 Task: Add an event with the title Coffee Meeting with Influential Industry Leader, date ''2024/04/16'', time 8:50 AM to 10:50 AMand add a description: The Networking Mixer Event will kick off with a warm welcome and an introduction to the purpose and format of the event. Attendees will have the chance to mingle and engage in casual conversations, creating a relaxed and inclusive environment that encourages networking and relationship building.Select event color  Lavender . Add location for the event as: 123 Main Street, Anytown, USA, logged in from the account softage.3@softage.netand send the event invitation to softage.2@softage.net and softage.4@softage.net. Set a reminder for the event Daily
Action: Mouse moved to (49, 85)
Screenshot: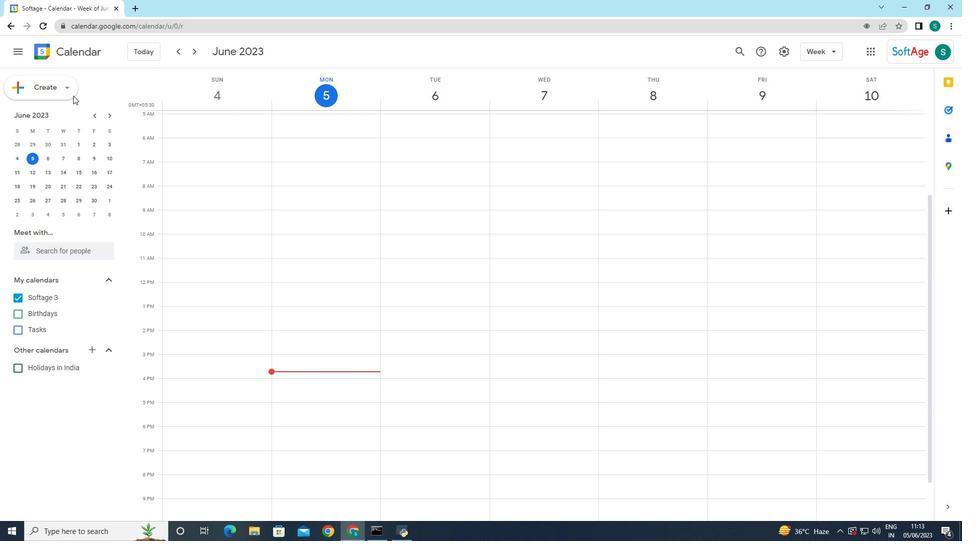 
Action: Mouse pressed left at (49, 85)
Screenshot: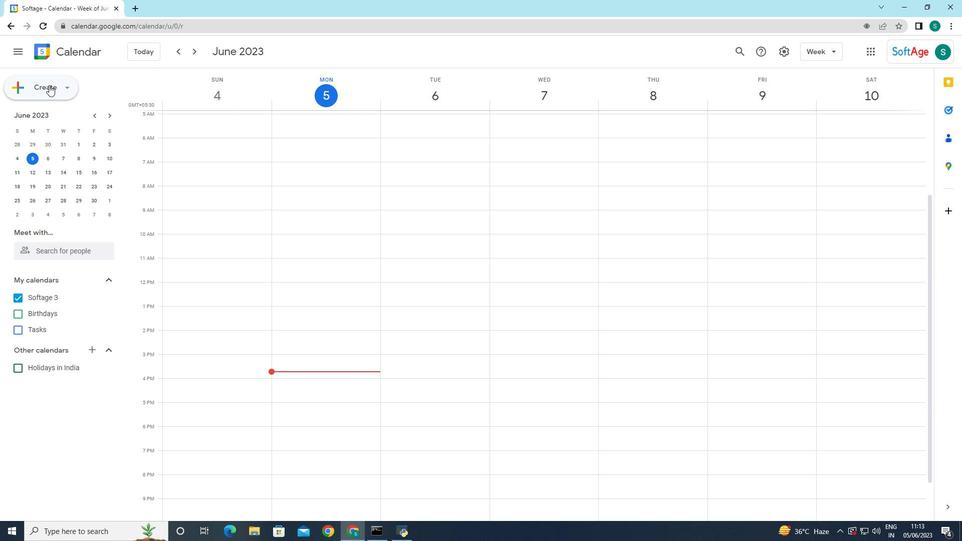 
Action: Mouse moved to (57, 117)
Screenshot: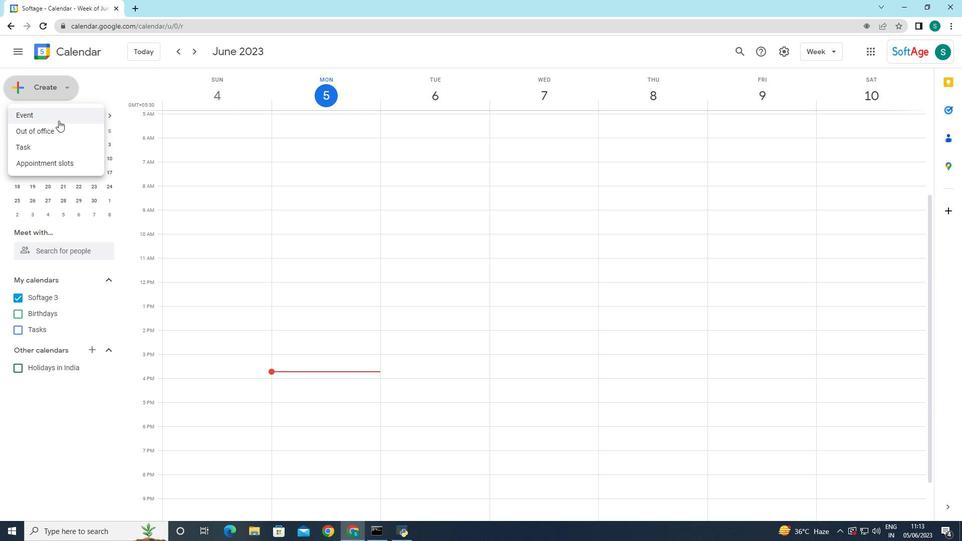 
Action: Mouse pressed left at (57, 117)
Screenshot: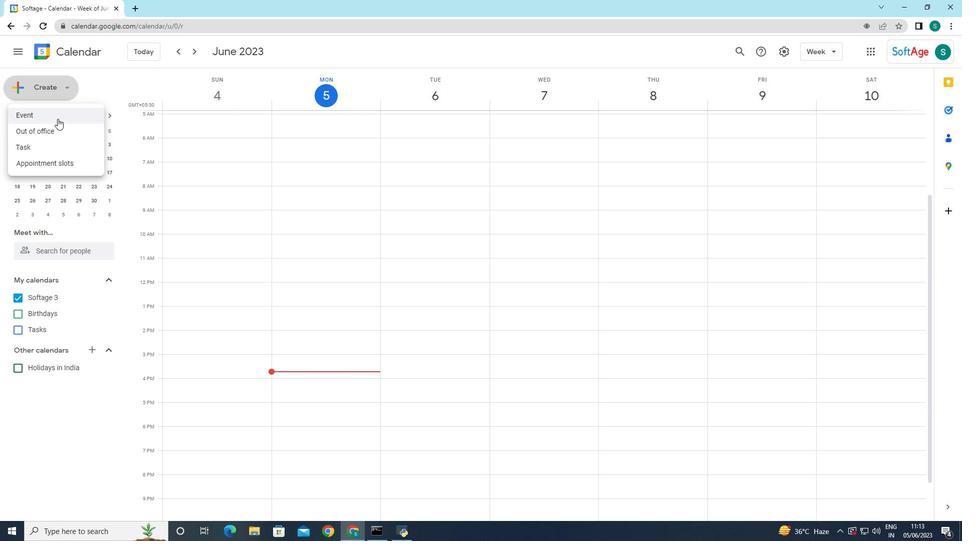 
Action: Mouse moved to (197, 389)
Screenshot: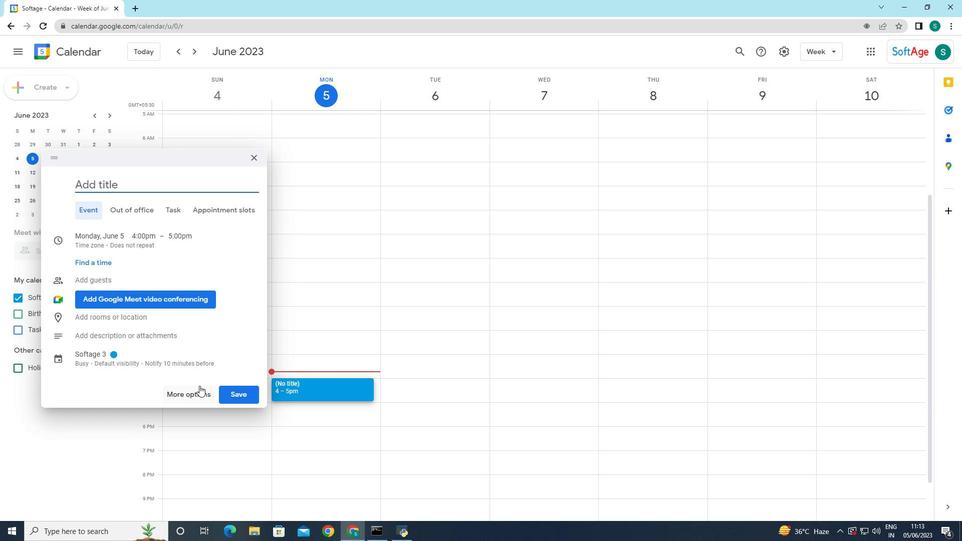
Action: Mouse pressed left at (197, 389)
Screenshot: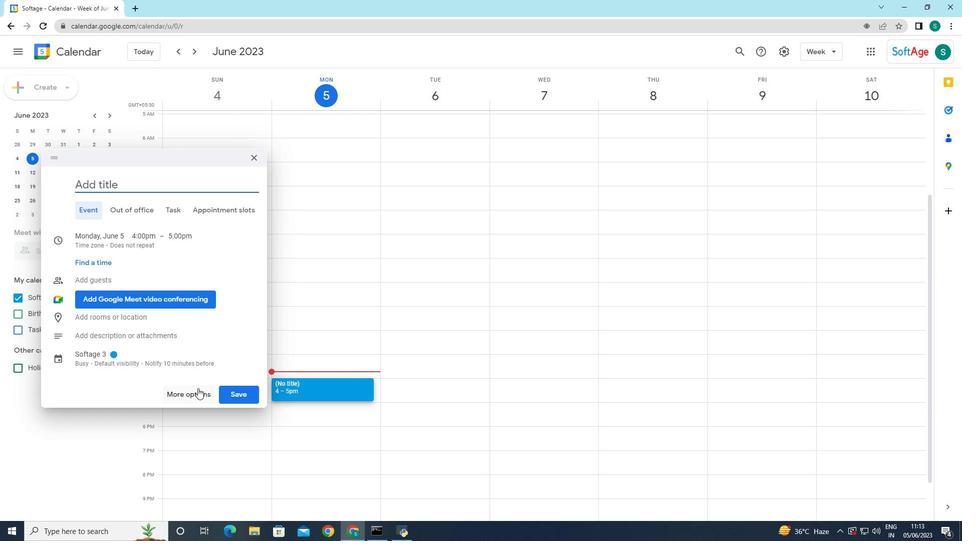 
Action: Mouse moved to (54, 56)
Screenshot: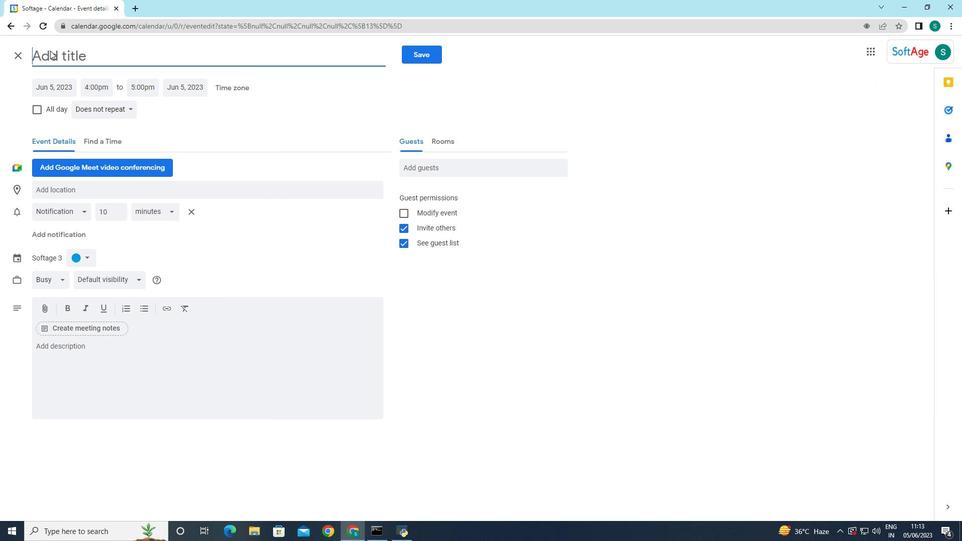 
Action: Mouse pressed left at (54, 56)
Screenshot: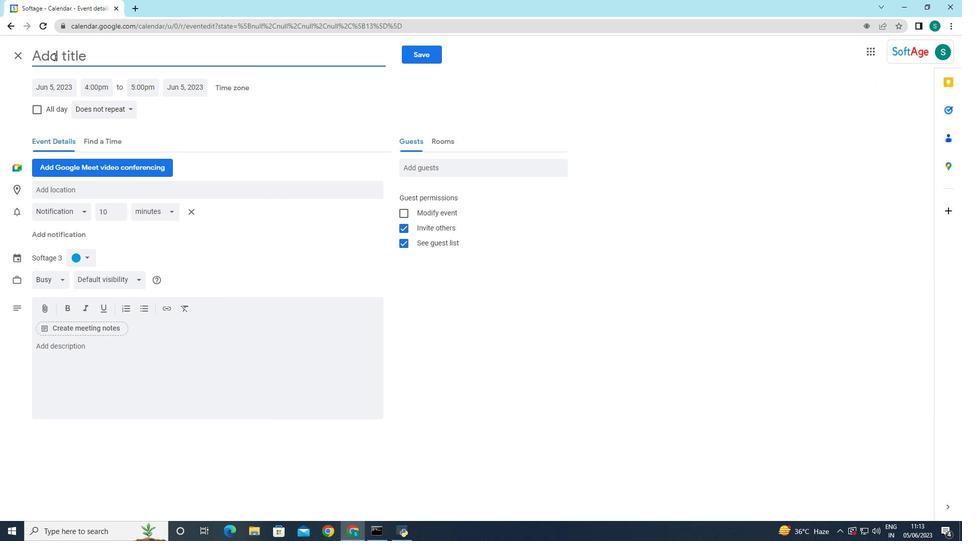 
Action: Key pressed <Key.caps_lock>C<Key.caps_lock>offee<Key.space><Key.caps_lock>ME<Key.backspace><Key.caps_lock>eeting<Key.space>with<Key.space><Key.caps_lock>I<Key.caps_lock>nfluential<Key.space><Key.caps_lock>IN<Key.backspace><Key.caps_lock>ndustry<Key.space><Key.caps_lock>L<Key.caps_lock>eader
Screenshot: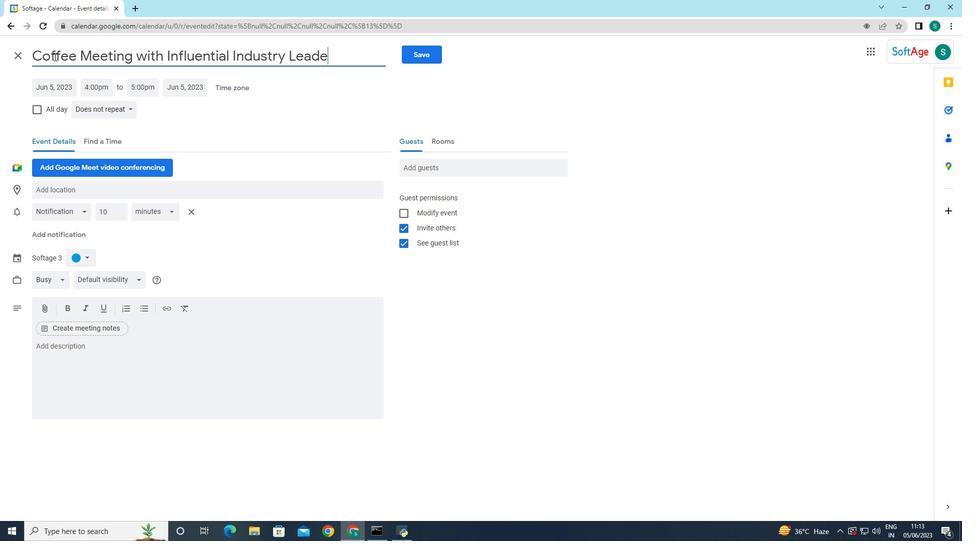 
Action: Mouse moved to (245, 136)
Screenshot: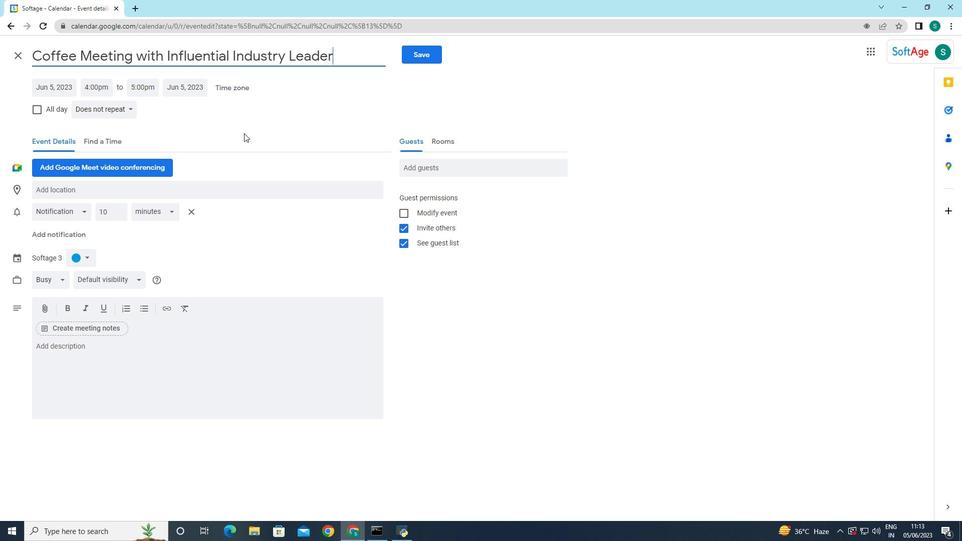 
Action: Mouse pressed left at (245, 136)
Screenshot: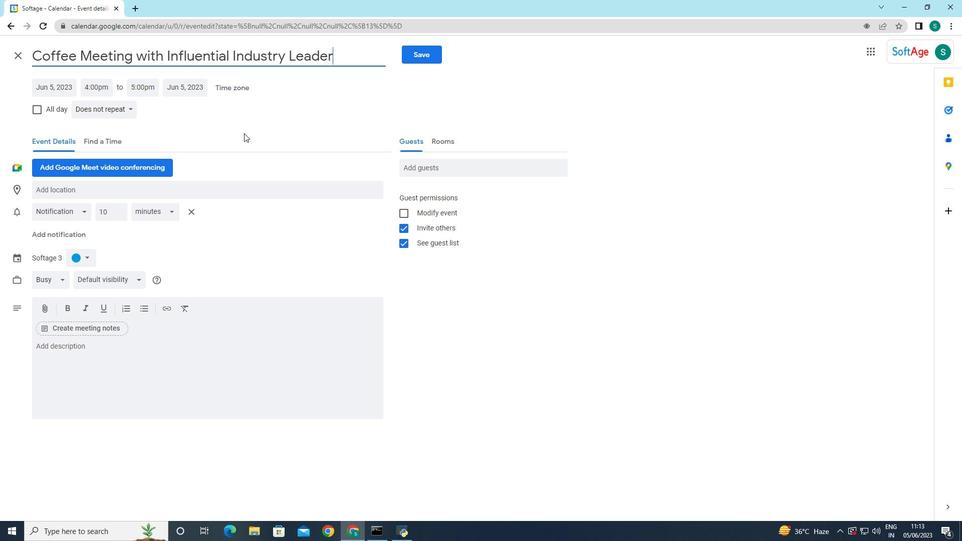 
Action: Mouse moved to (59, 77)
Screenshot: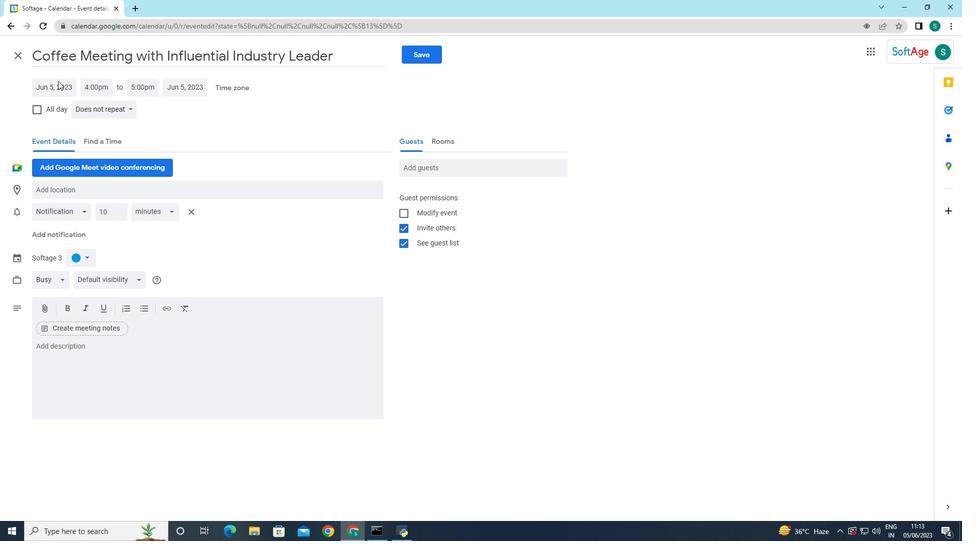 
Action: Mouse pressed left at (59, 77)
Screenshot: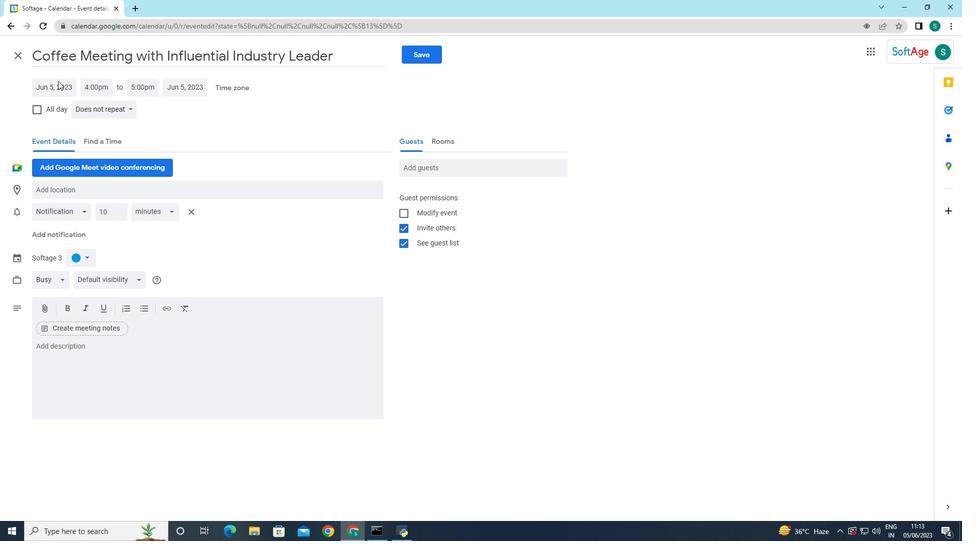 
Action: Mouse moved to (58, 86)
Screenshot: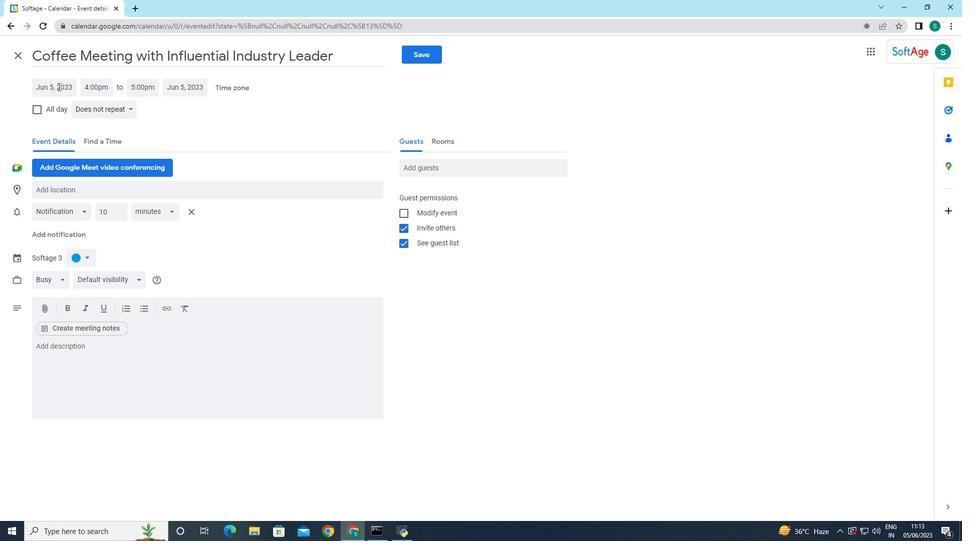 
Action: Mouse pressed left at (58, 86)
Screenshot: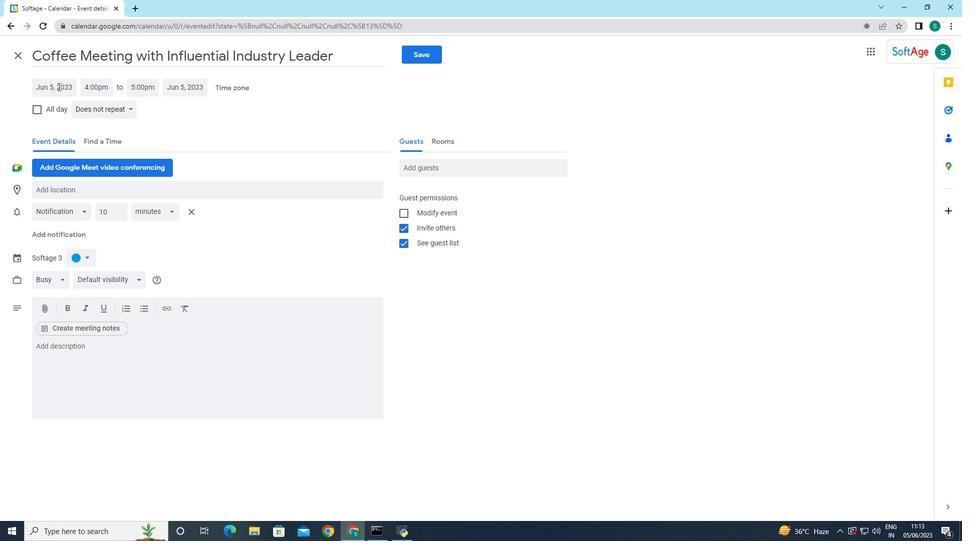 
Action: Mouse moved to (158, 109)
Screenshot: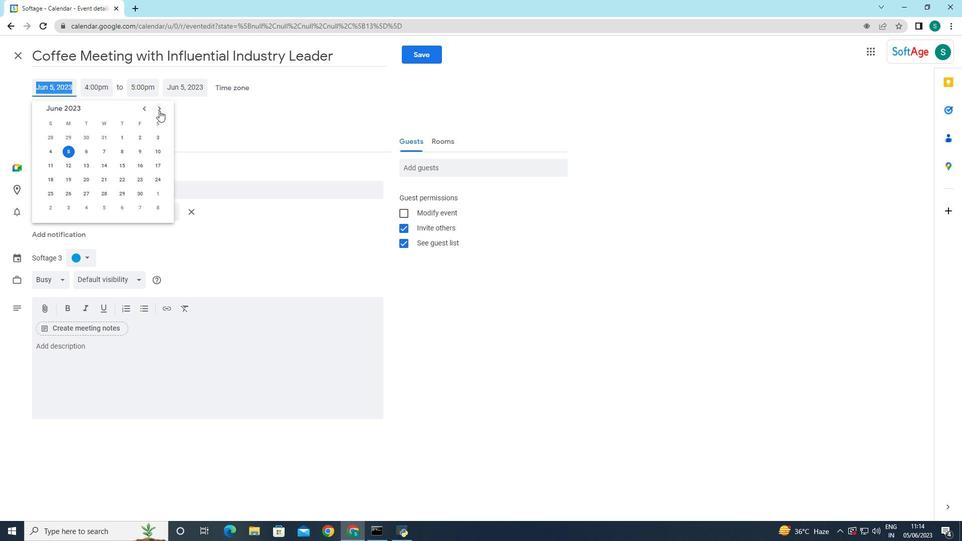 
Action: Mouse pressed left at (158, 109)
Screenshot: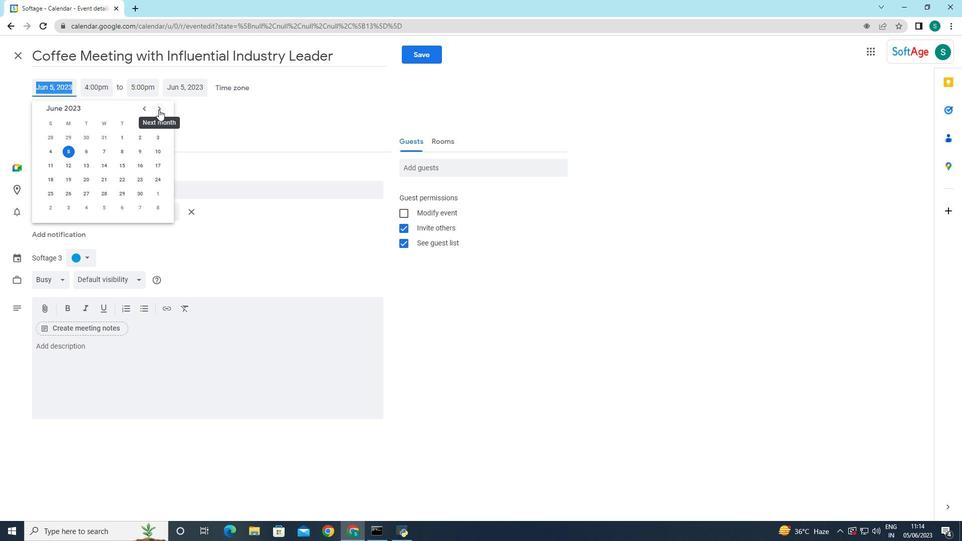 
Action: Mouse pressed left at (158, 109)
Screenshot: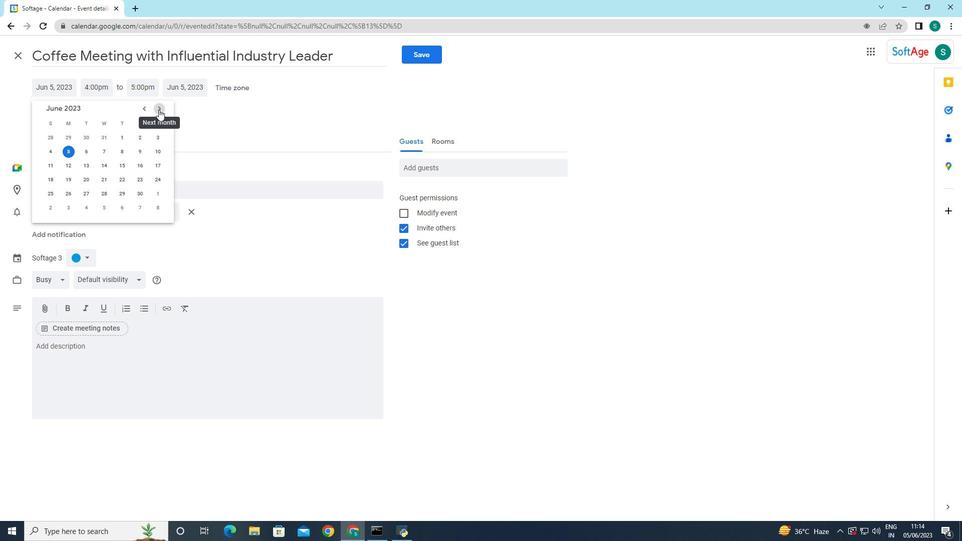 
Action: Mouse pressed left at (158, 109)
Screenshot: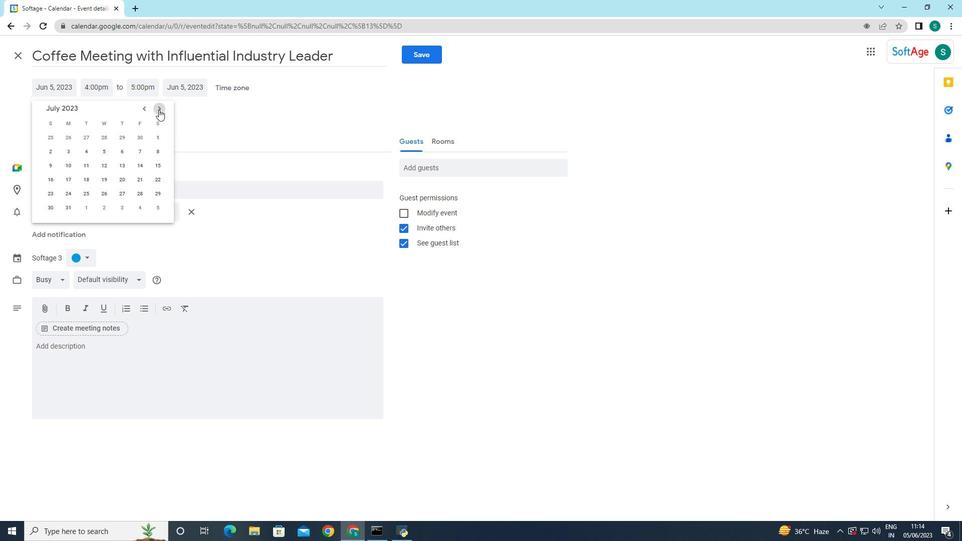 
Action: Mouse pressed left at (158, 109)
Screenshot: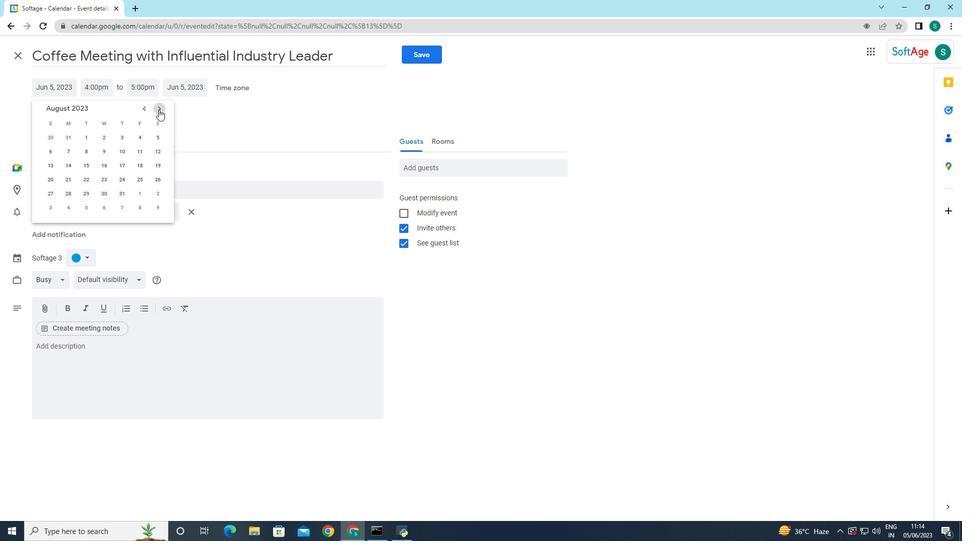 
Action: Mouse pressed left at (158, 109)
Screenshot: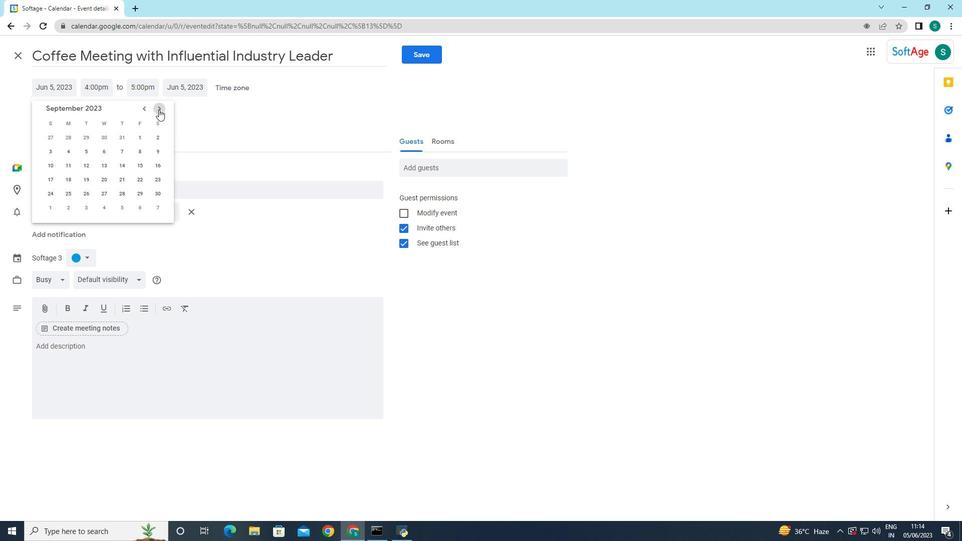 
Action: Mouse pressed left at (158, 109)
Screenshot: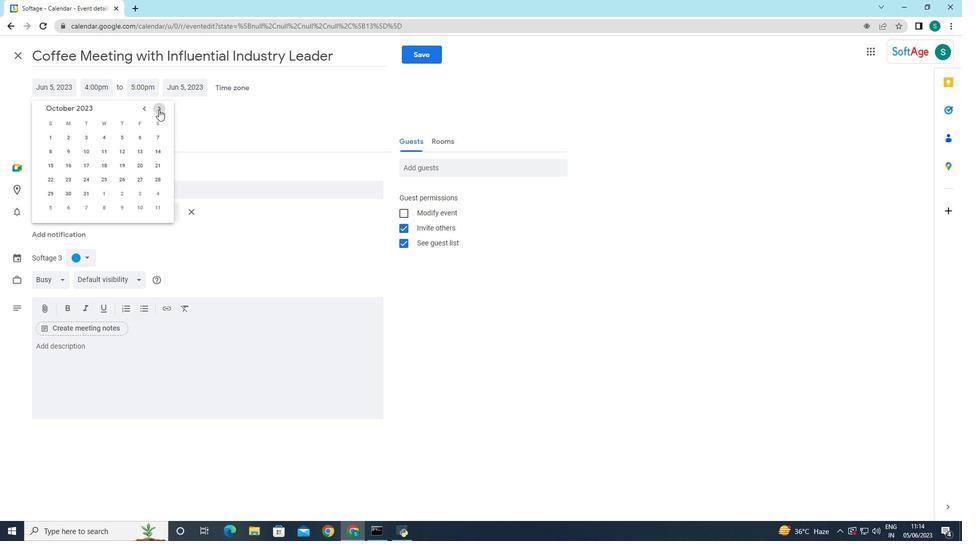 
Action: Mouse pressed left at (158, 109)
Screenshot: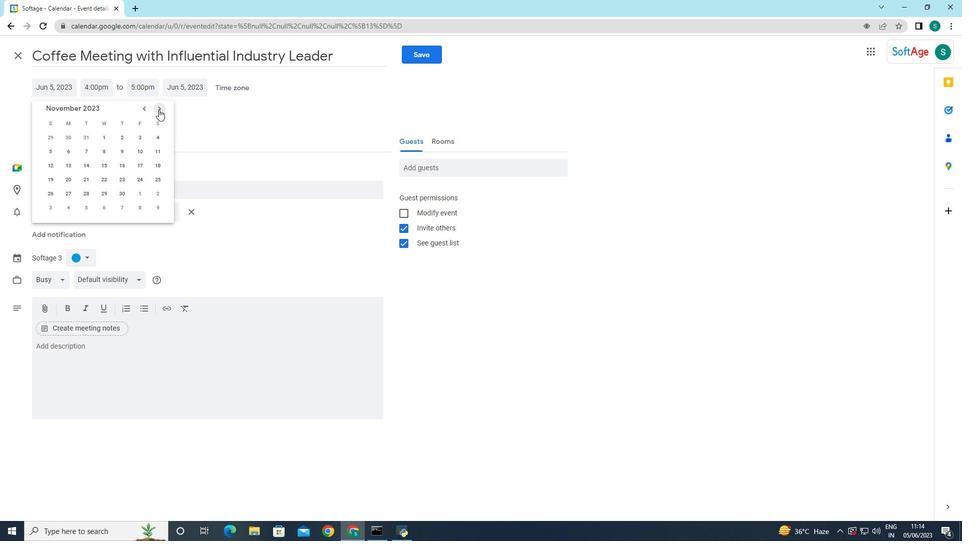 
Action: Mouse pressed left at (158, 109)
Screenshot: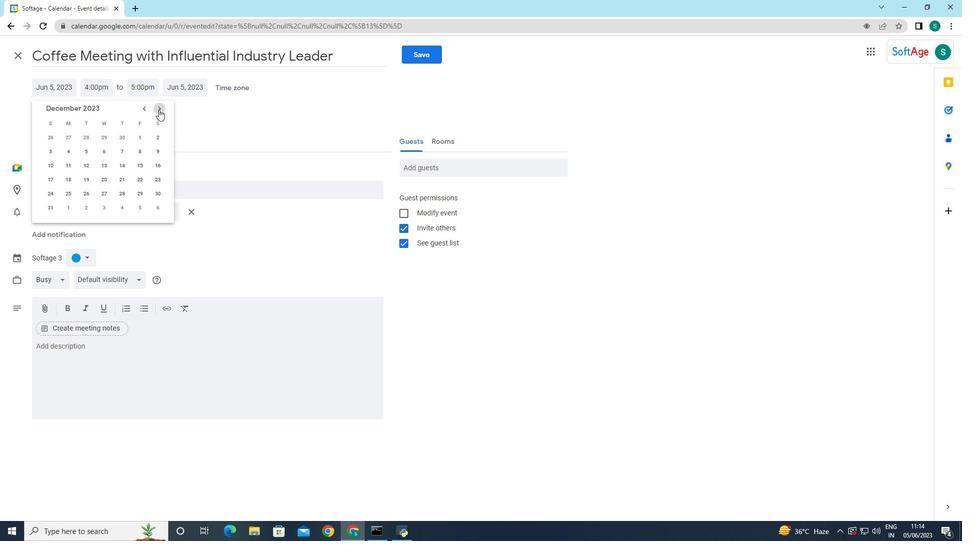 
Action: Mouse pressed left at (158, 109)
Screenshot: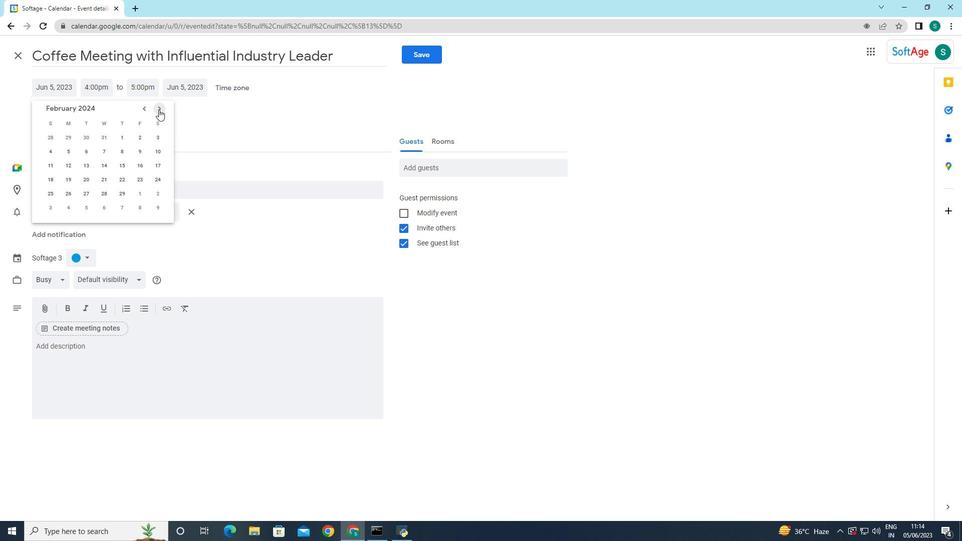 
Action: Mouse pressed left at (158, 109)
Screenshot: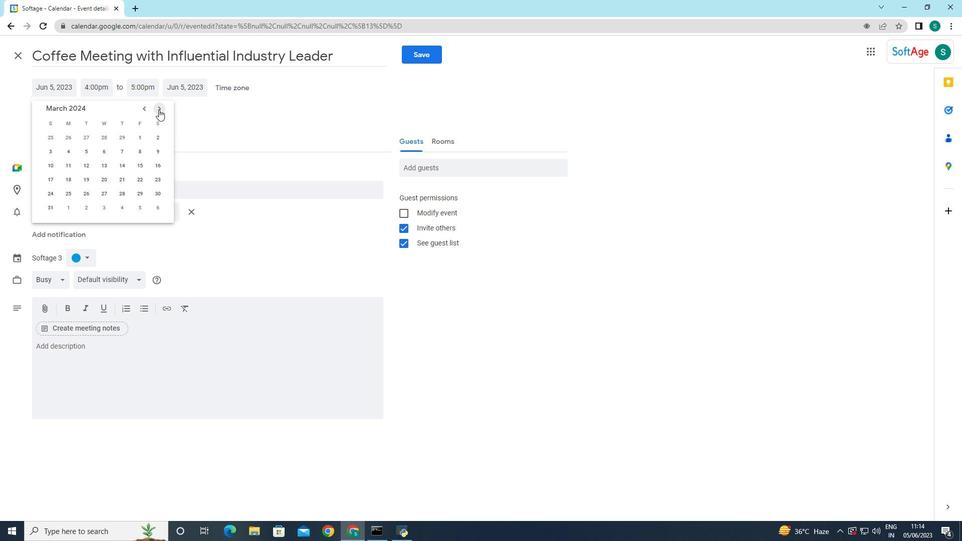 
Action: Mouse moved to (85, 166)
Screenshot: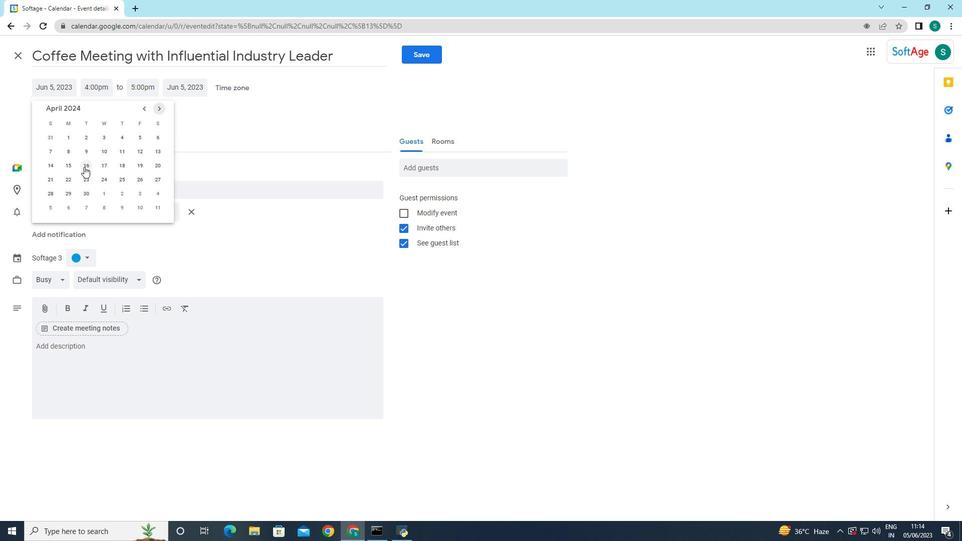 
Action: Mouse pressed left at (85, 166)
Screenshot: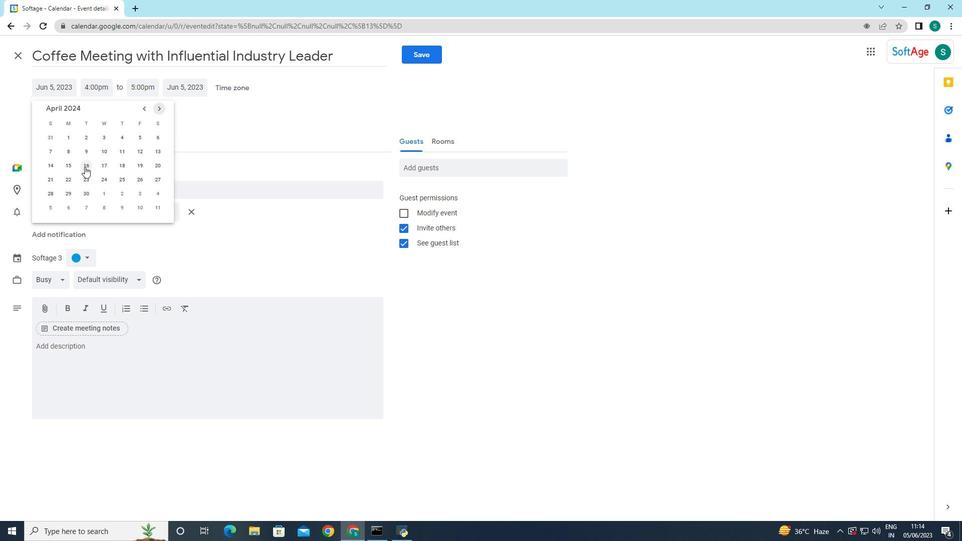 
Action: Mouse moved to (169, 130)
Screenshot: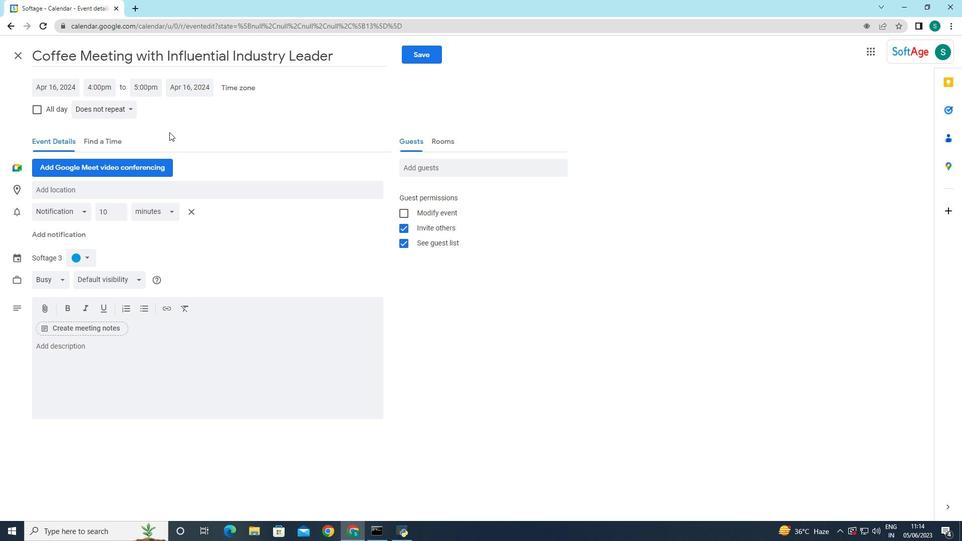
Action: Mouse pressed left at (169, 130)
Screenshot: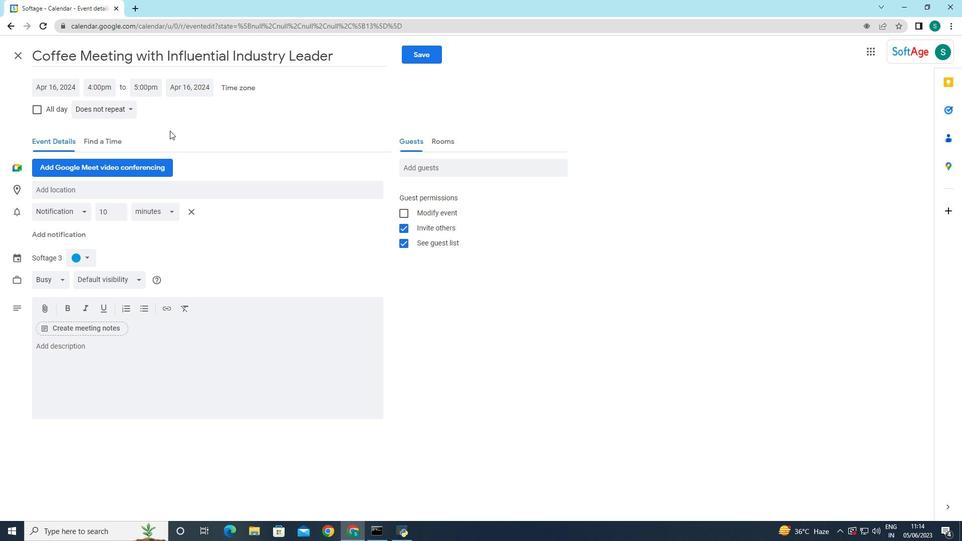 
Action: Mouse moved to (80, 358)
Screenshot: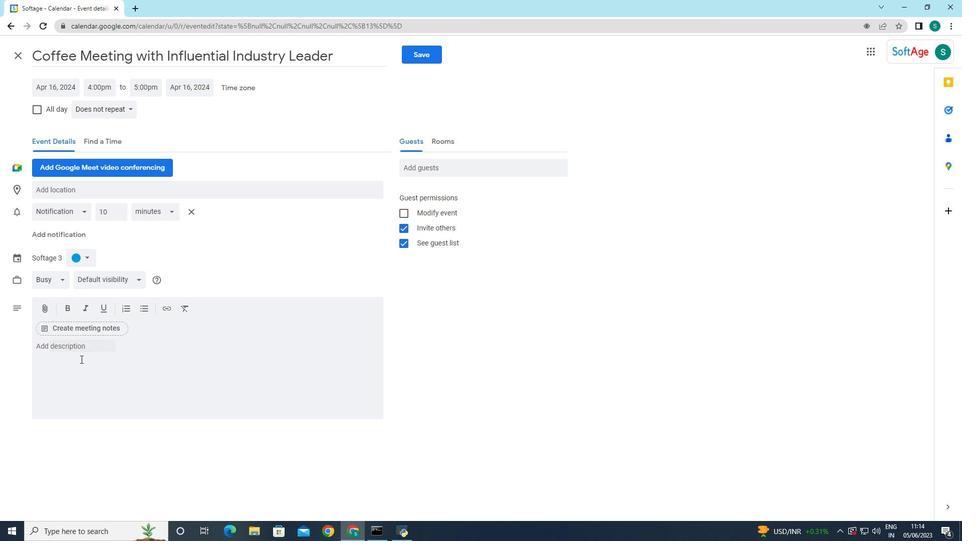 
Action: Mouse pressed left at (80, 358)
Screenshot: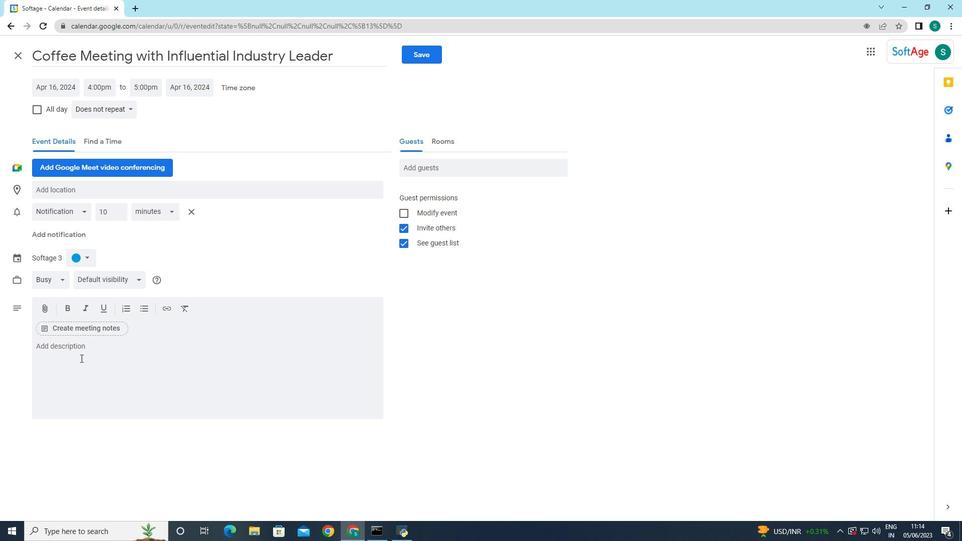 
Action: Key pressed <Key.caps_lock>TH<Key.backspace><Key.caps_lock>t<Key.backspace>he<Key.space><Key.caps_lock>N<Key.caps_lock>etworking<Key.space><Key.caps_lock>M<Key.caps_lock>ixer<Key.space><Key.caps_lock>V<Key.backspace><Key.caps_lock>e<Key.caps_lock><Key.backspace><Key.caps_lock>e<Key.backspace><Key.caps_lock>E<Key.caps_lock>c<Key.backspace>vent<Key.space><Key.caps_lock><Key.caps_lock>e<Key.backspace>will<Key.space>kick<Key.space>off<Key.space>with<Key.space>a<Key.space>warm<Key.space>welcome<Key.space>and<Key.space>an<Key.space>introduv<Key.backspace>ction<Key.space>to<Key.space>the<Key.space>purposr<Key.backspace>e<Key.space>and<Key.space>format<Key.space>of<Key.space>the<Key.space>event.<Key.space><Key.caps_lock>A<Key.caps_lock>ttendees<Key.space>will<Key.space>have<Key.space>the<Key.space>chance<Key.space>to<Key.space>mingle<Key.space>and<Key.space>enge<Key.backspace>age<Key.space>in<Key.space>cad<Key.backspace>sual<Key.space>convera<Key.backspace>sations<Key.space><Key.backspace>,<Key.space>ctr<Key.backspace>r<Key.backspace><Key.backspace>reate<Key.backspace>ing<Key.space>a<Key.space>relaxed<Key.space>and<Key.space>inclusic<Key.backspace>ve<Key.space>environment<Key.space>that<Key.space>encourages<Key.space>networking<Key.space>and<Key.space>relationship<Key.space>building<Key.space><Key.backspace>.
Screenshot: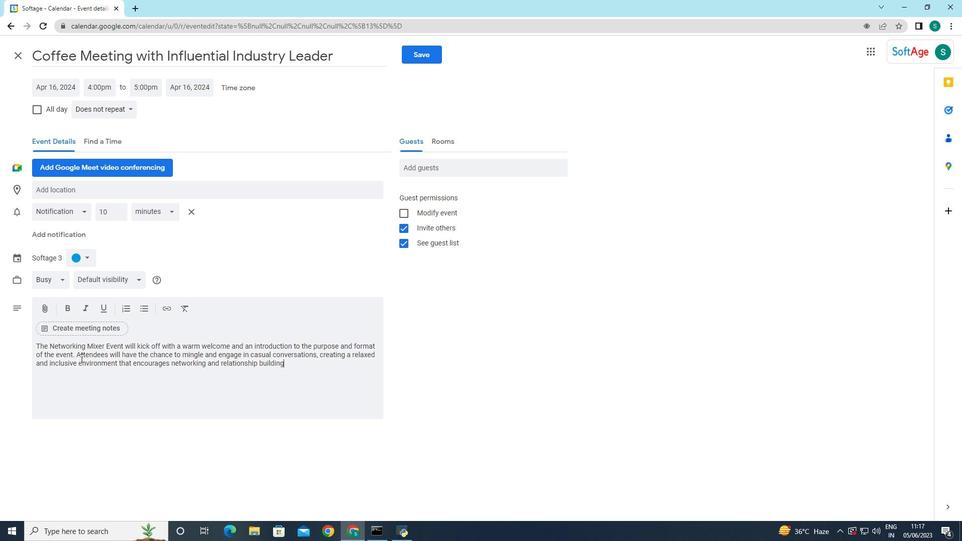 
Action: Mouse moved to (86, 257)
Screenshot: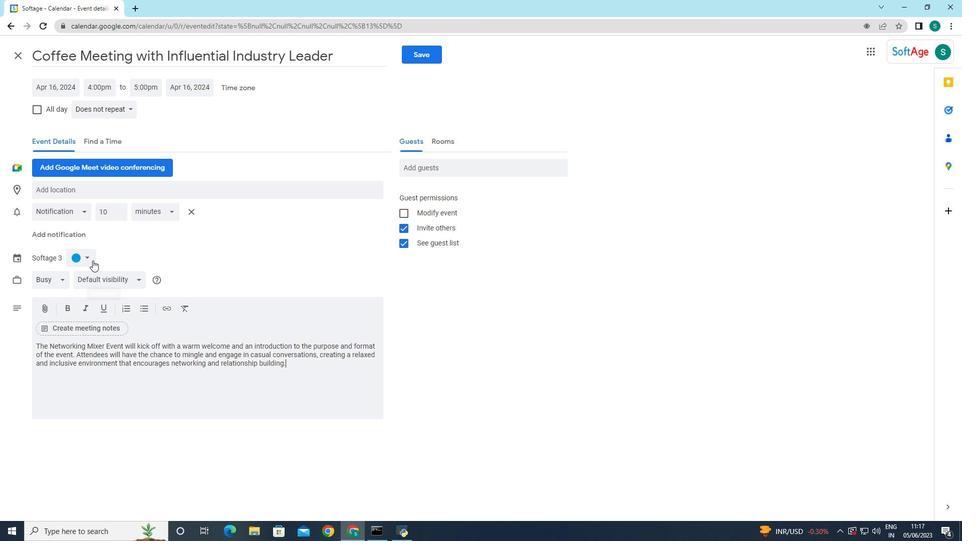 
Action: Mouse pressed left at (86, 257)
Screenshot: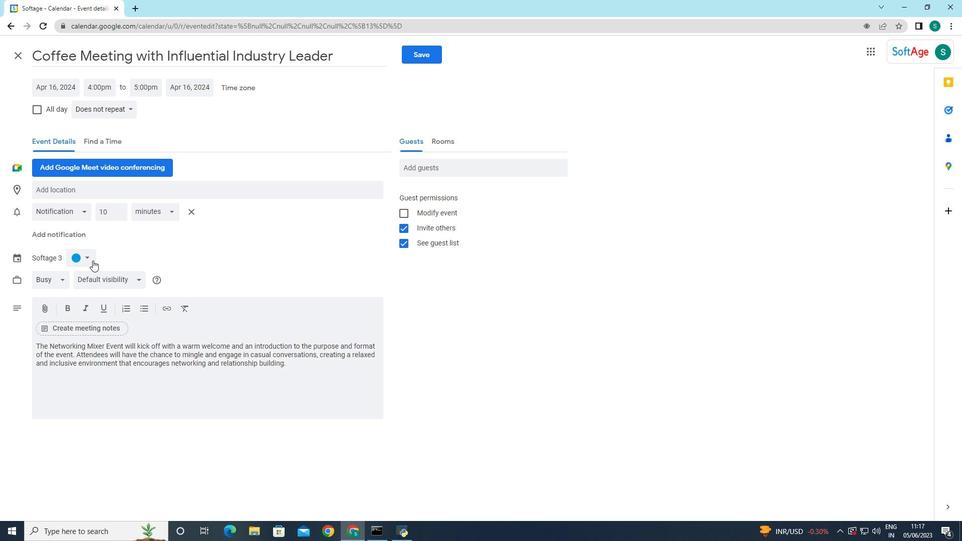 
Action: Mouse moved to (78, 305)
Screenshot: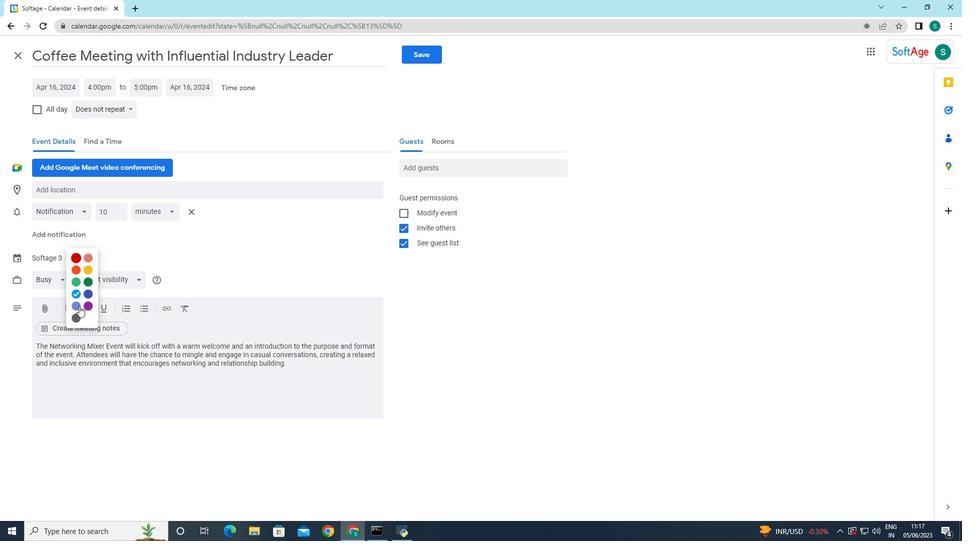 
Action: Mouse pressed left at (78, 305)
Screenshot: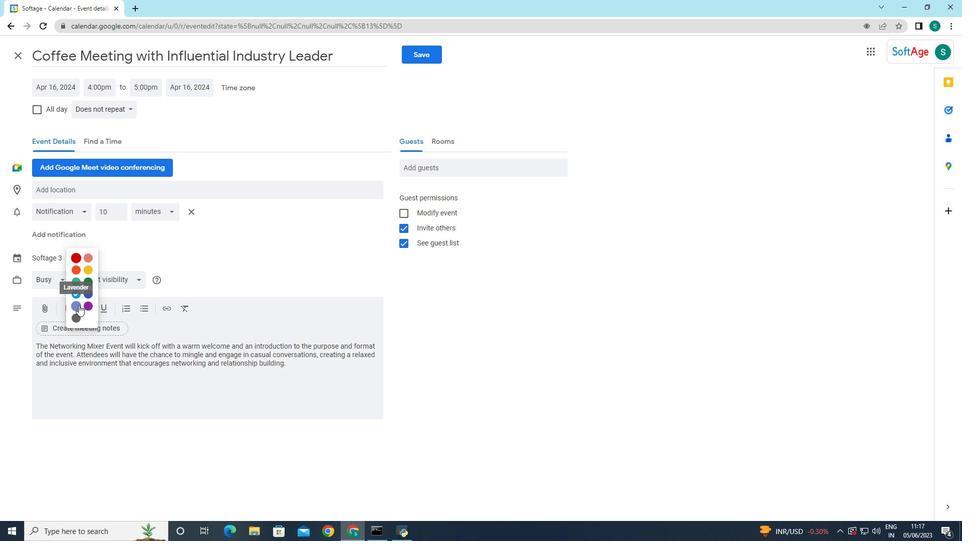 
Action: Mouse moved to (102, 191)
Screenshot: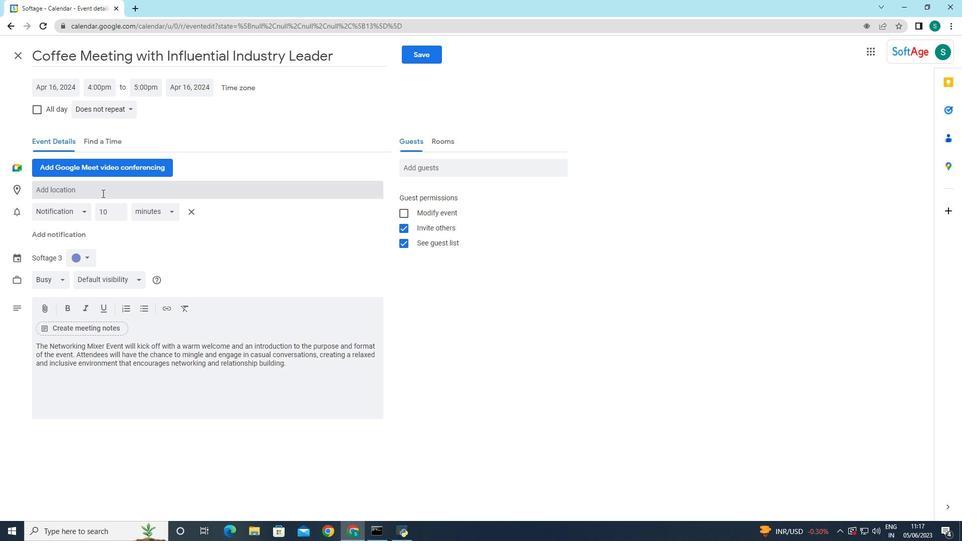 
Action: Mouse pressed left at (102, 191)
Screenshot: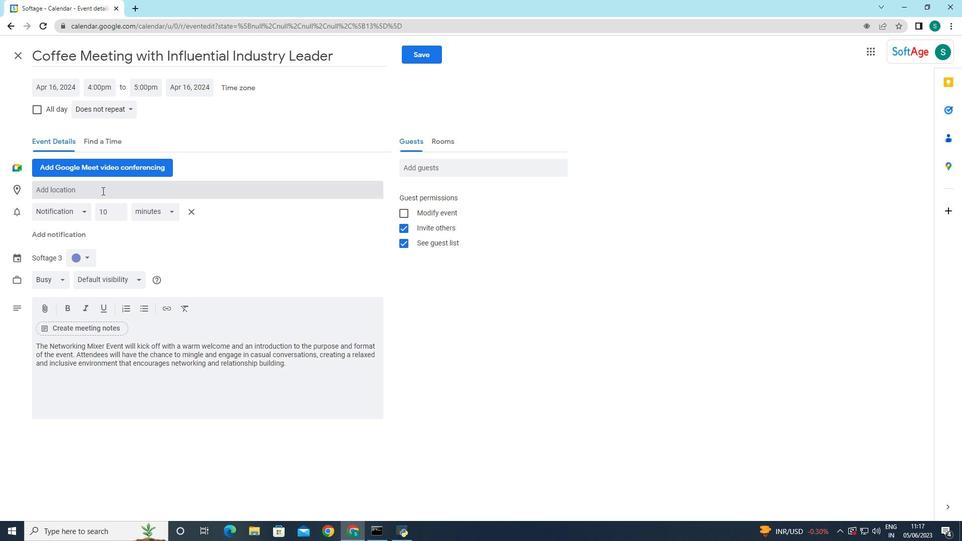 
Action: Key pressed 123
Screenshot: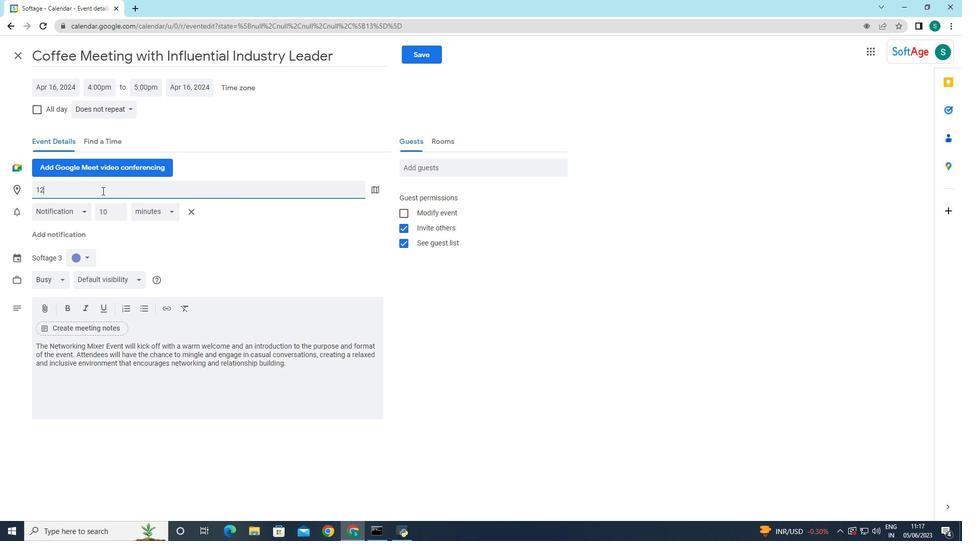 
Action: Mouse moved to (116, 185)
Screenshot: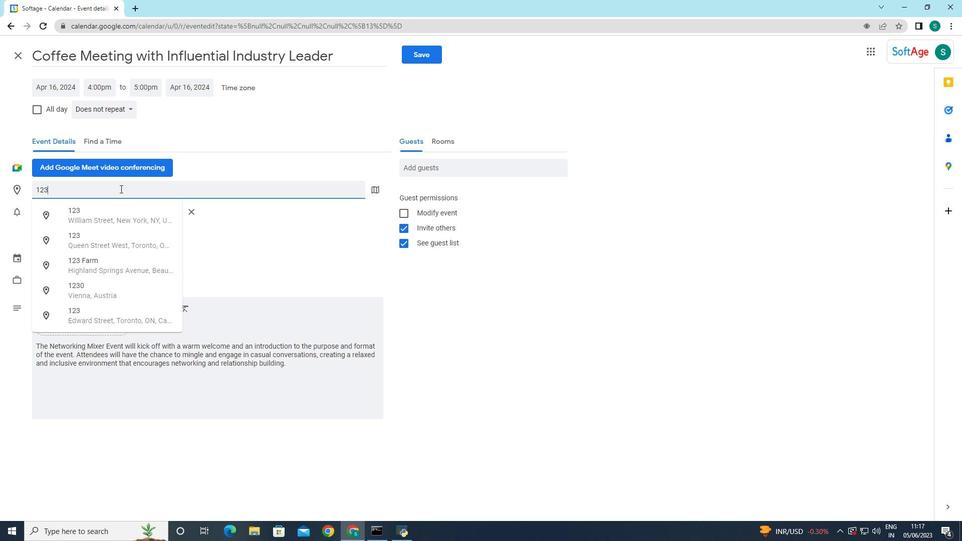 
Action: Key pressed <Key.space><Key.caps_lock>M<Key.caps_lock>ain<Key.space><Key.caps_lock>S<Key.caps_lock>treet<Key.space><Key.backspace>,<Key.space><Key.caps_lock>A<Key.caps_lock>ny<Key.space><Key.backspace>town,<Key.space><Key.caps_lock>USA
Screenshot: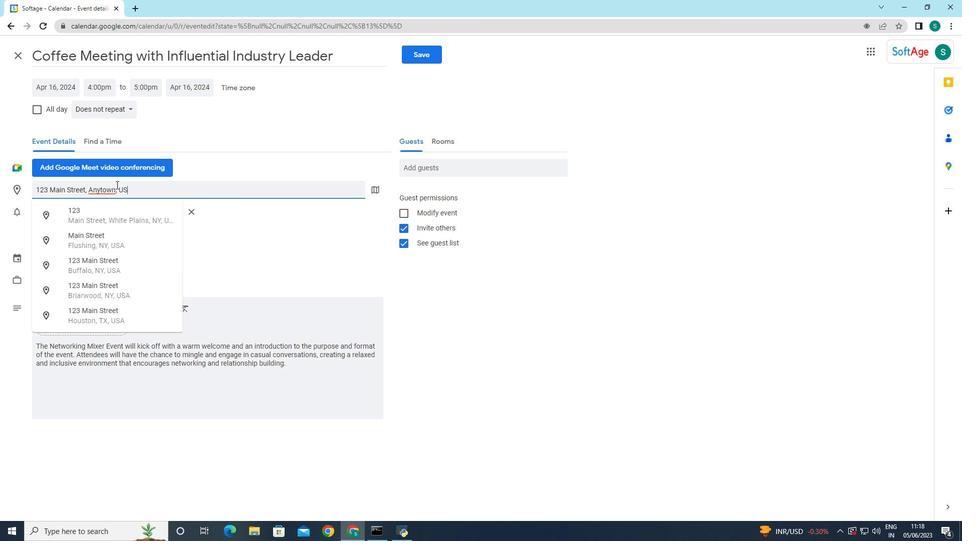 
Action: Mouse moved to (193, 186)
Screenshot: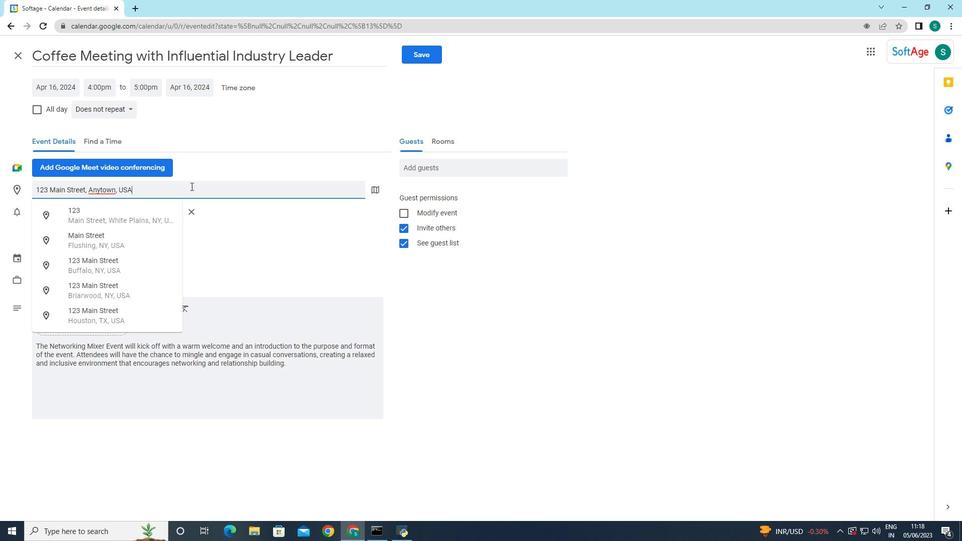 
Action: Mouse pressed left at (193, 186)
Screenshot: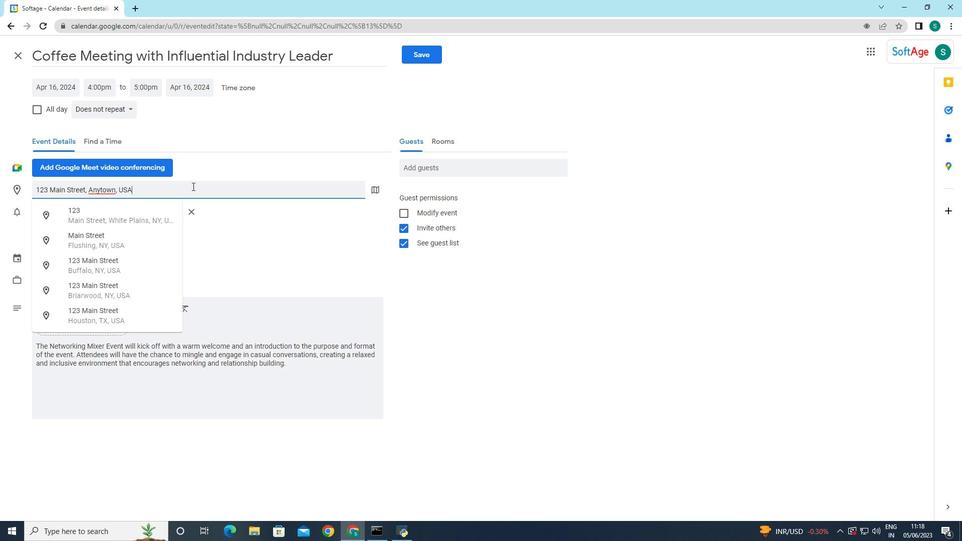 
Action: Mouse moved to (208, 184)
Screenshot: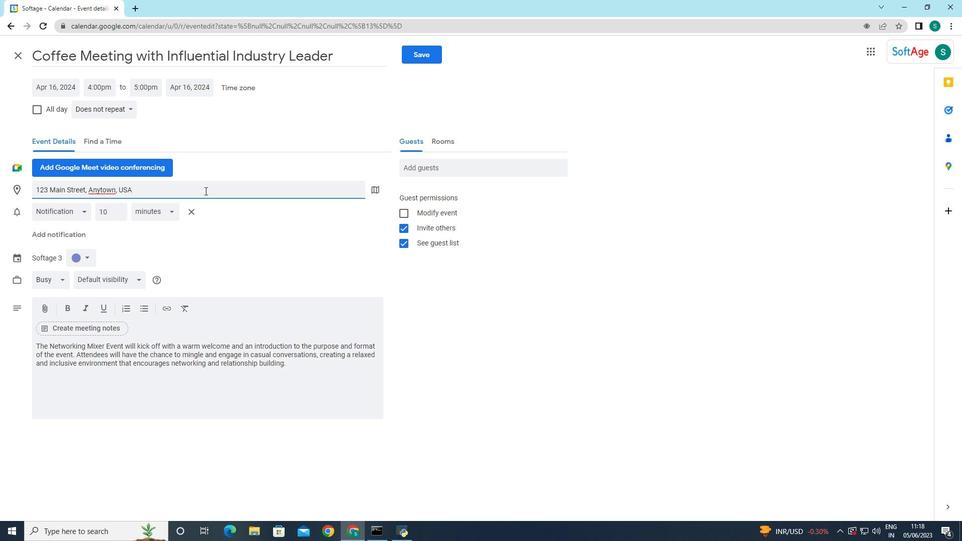 
Action: Mouse pressed left at (208, 184)
Screenshot: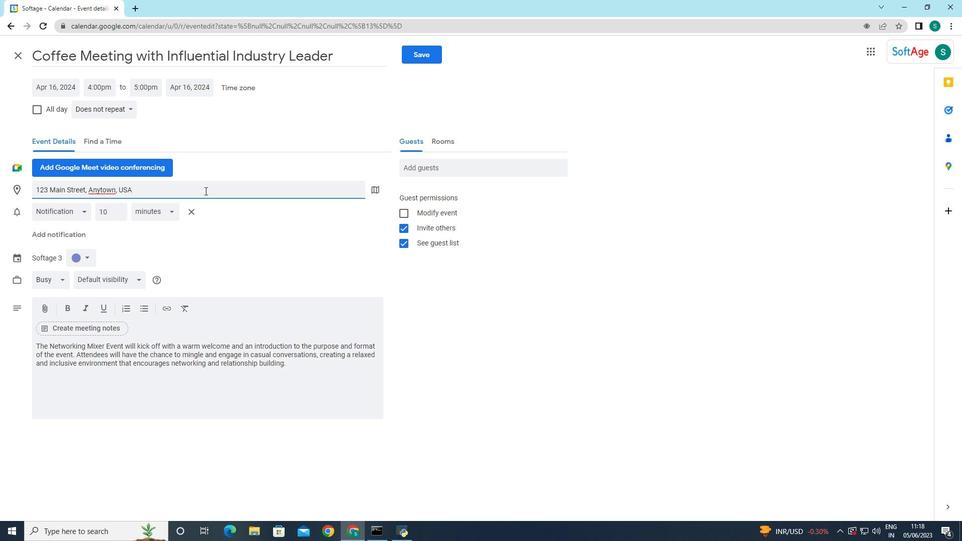 
Action: Mouse moved to (217, 397)
Screenshot: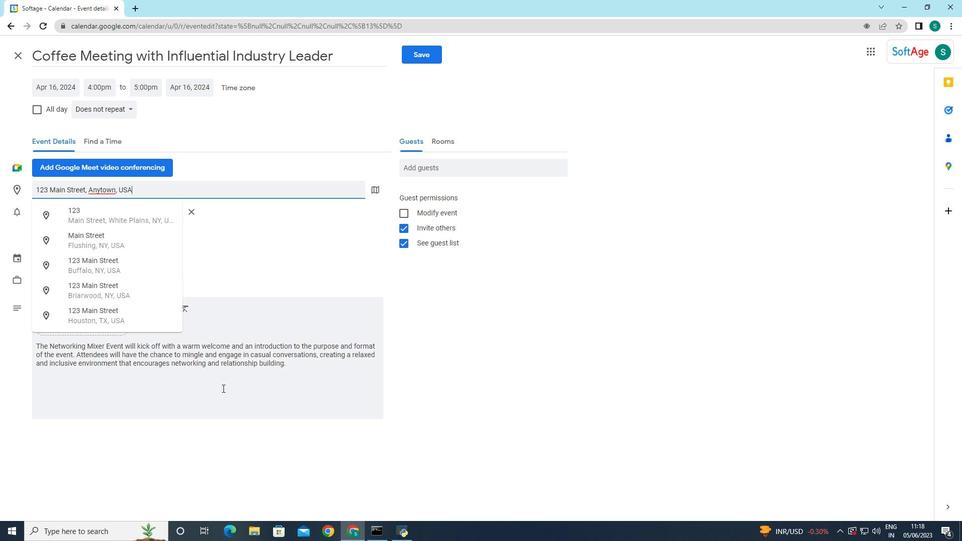 
Action: Mouse pressed left at (217, 397)
Screenshot: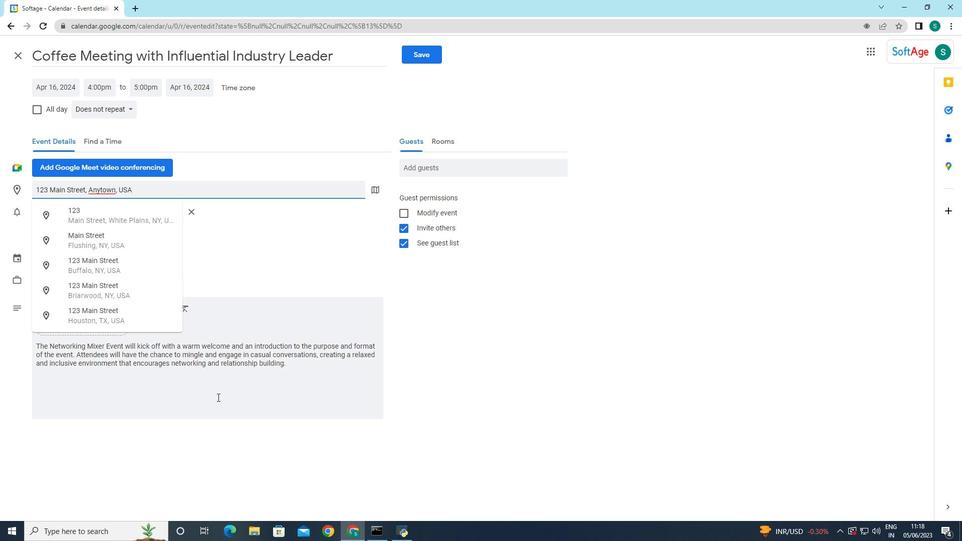 
Action: Mouse moved to (449, 166)
Screenshot: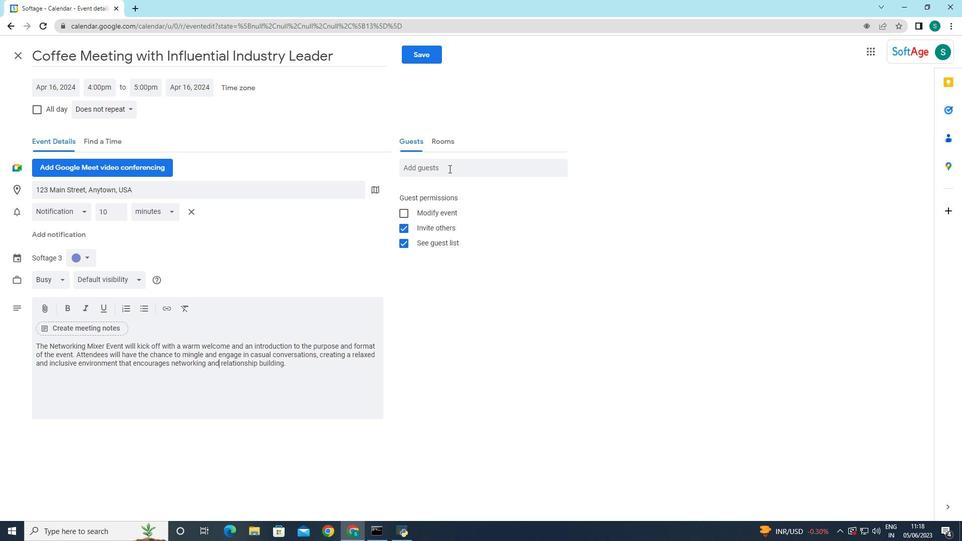 
Action: Mouse pressed left at (449, 166)
Screenshot: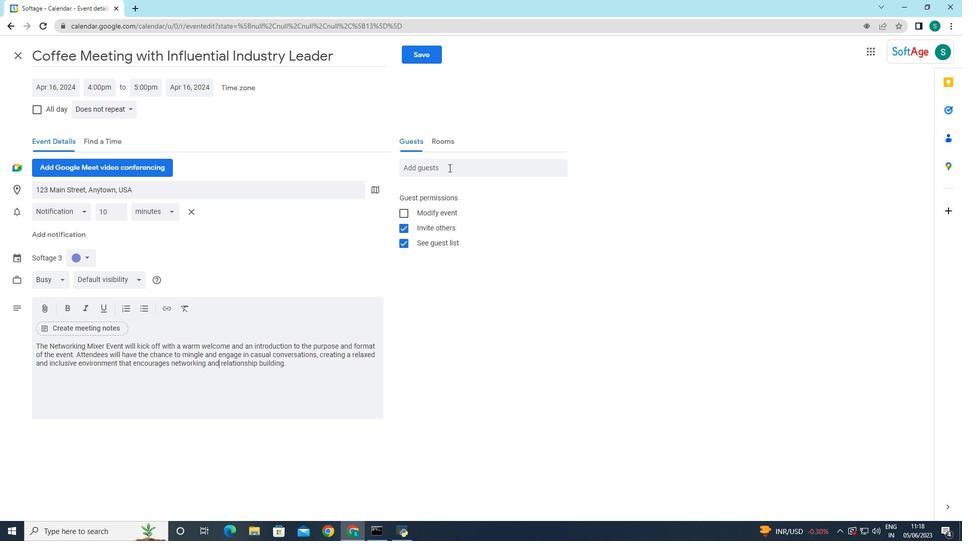 
Action: Key pressed SOFTAGE.2
Screenshot: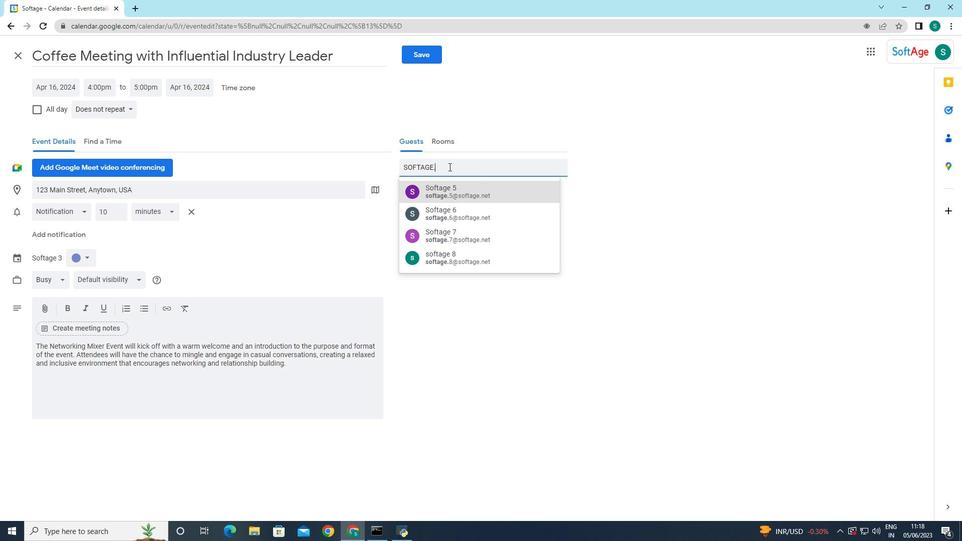 
Action: Mouse moved to (480, 197)
Screenshot: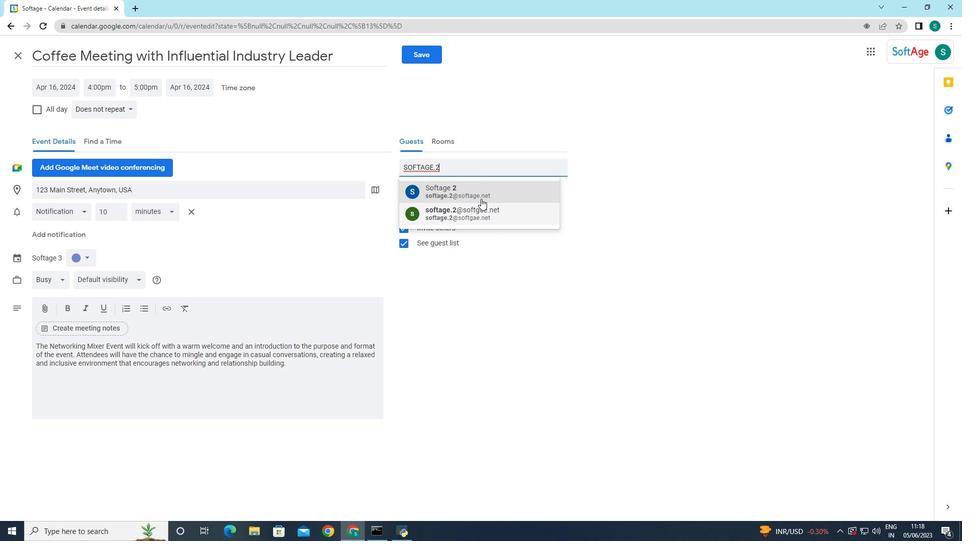 
Action: Mouse pressed left at (480, 197)
Screenshot: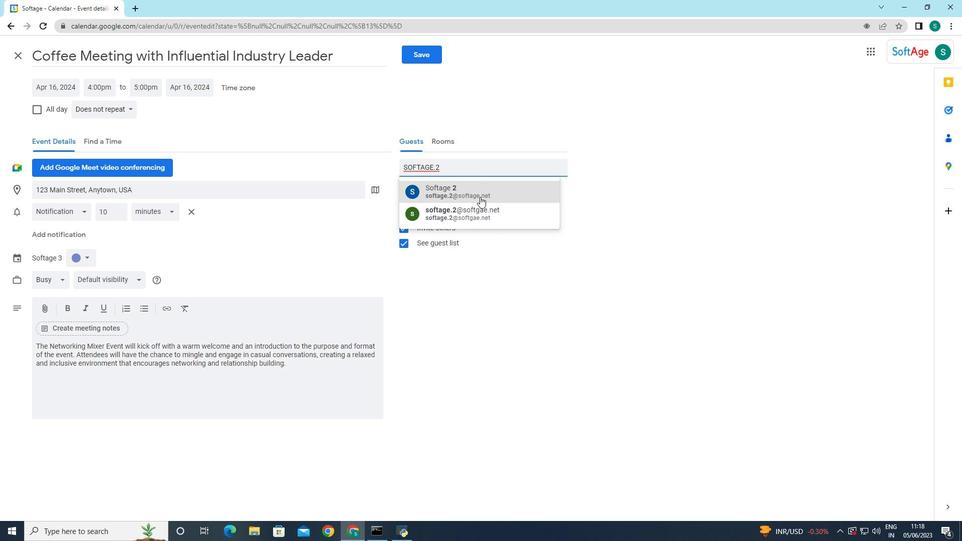 
Action: Mouse moved to (476, 167)
Screenshot: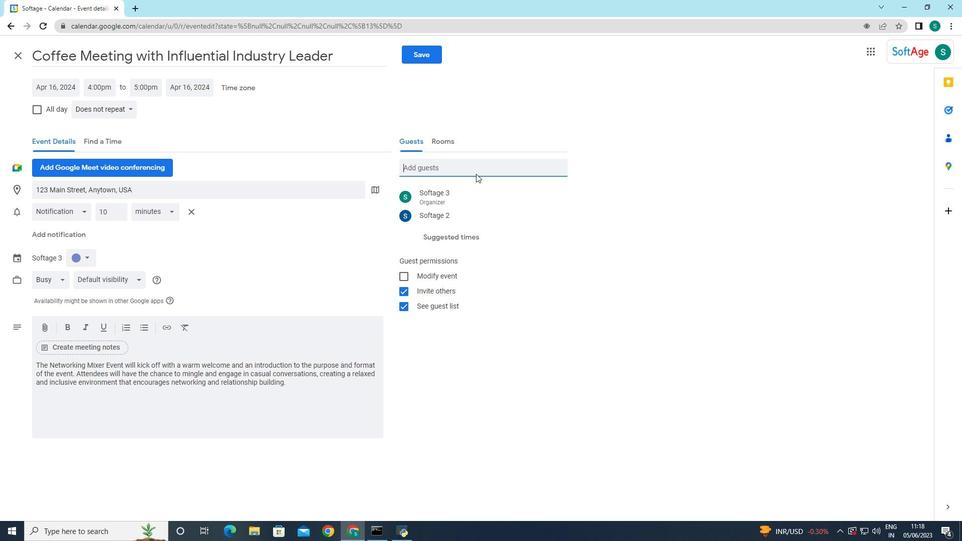 
Action: Mouse pressed left at (476, 167)
Screenshot: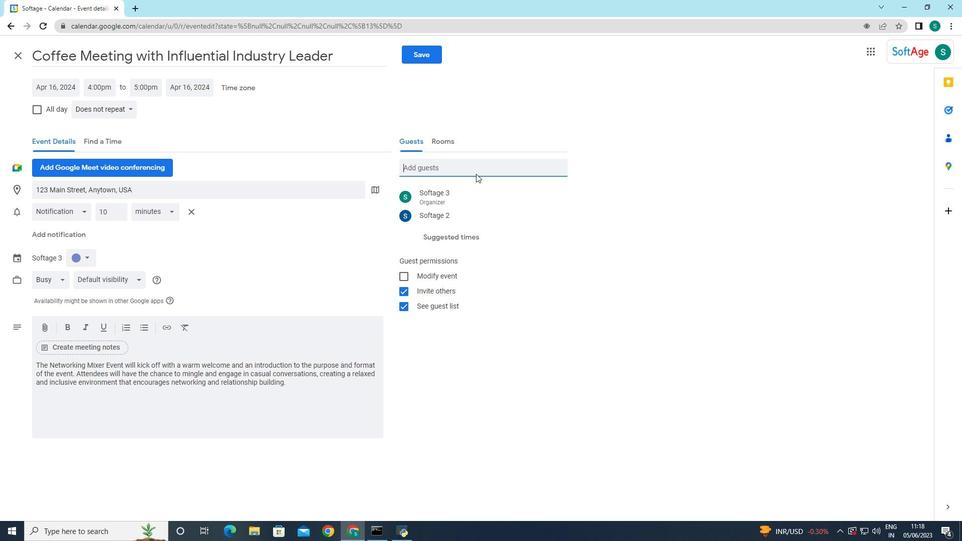 
Action: Key pressed SOFTAGE,<Key.backspace>.4
Screenshot: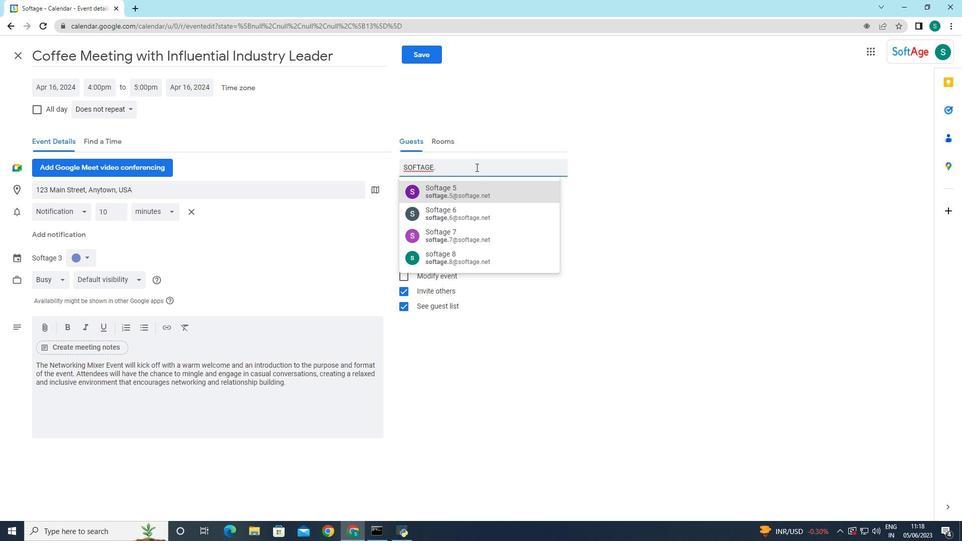 
Action: Mouse moved to (464, 197)
Screenshot: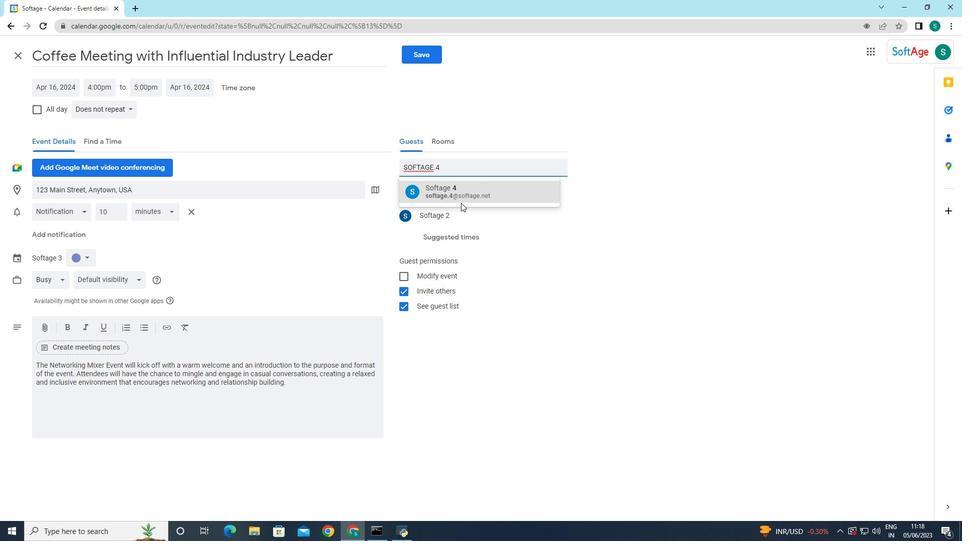 
Action: Mouse pressed left at (464, 197)
Screenshot: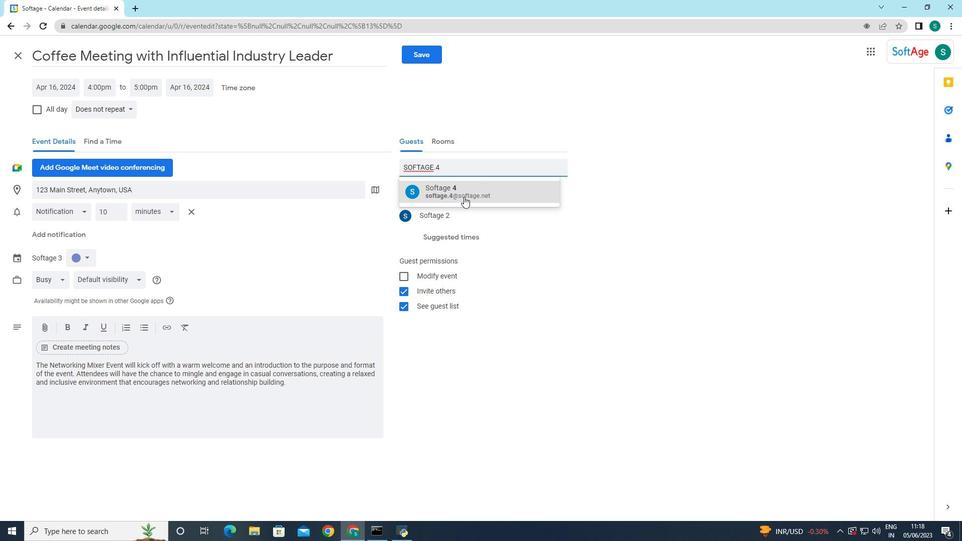 
Action: Mouse moved to (548, 353)
Screenshot: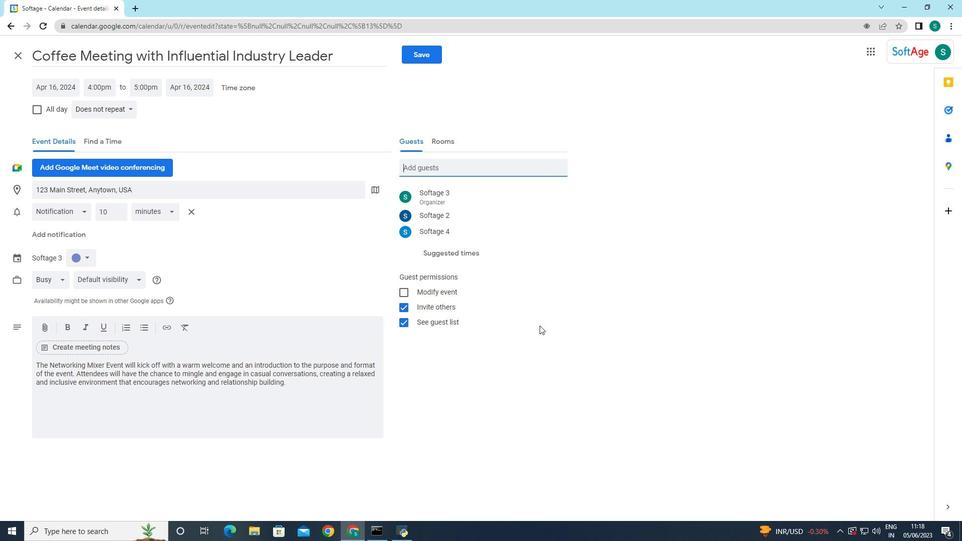 
Action: Mouse pressed left at (548, 353)
Screenshot: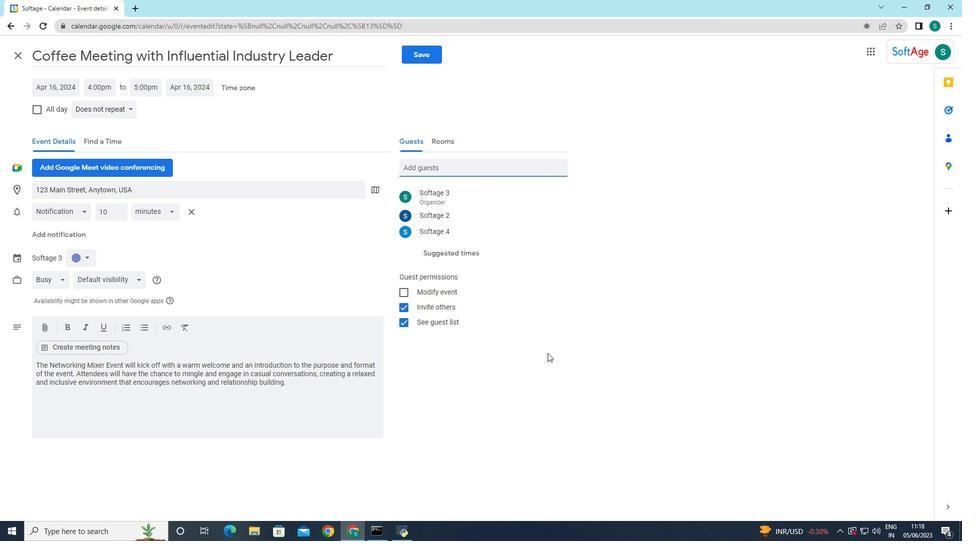 
Action: Mouse moved to (124, 108)
Screenshot: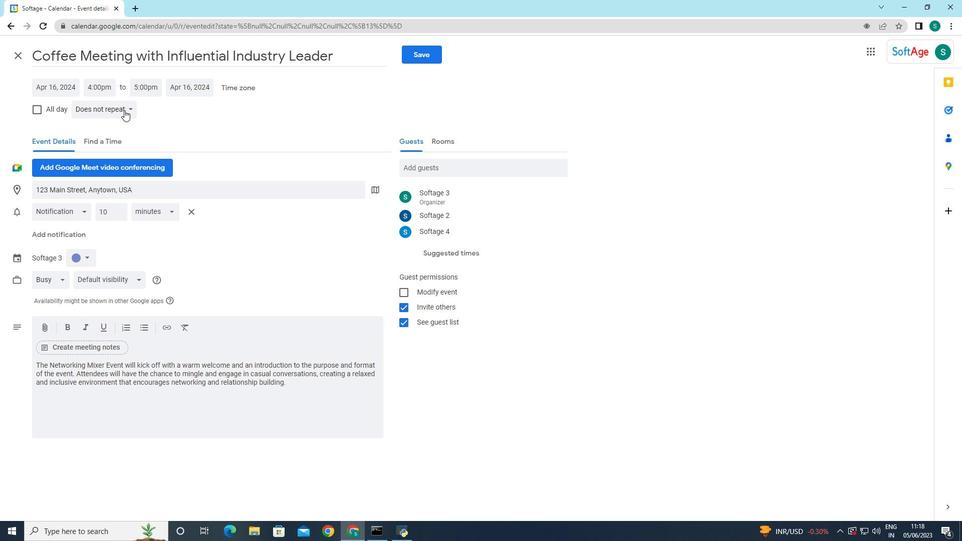 
Action: Mouse pressed left at (124, 108)
Screenshot: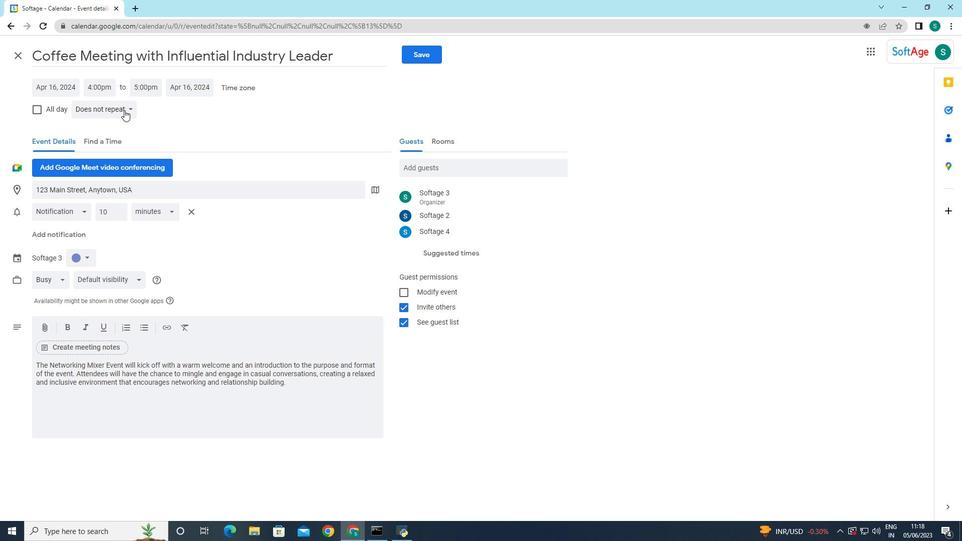 
Action: Mouse moved to (112, 129)
Screenshot: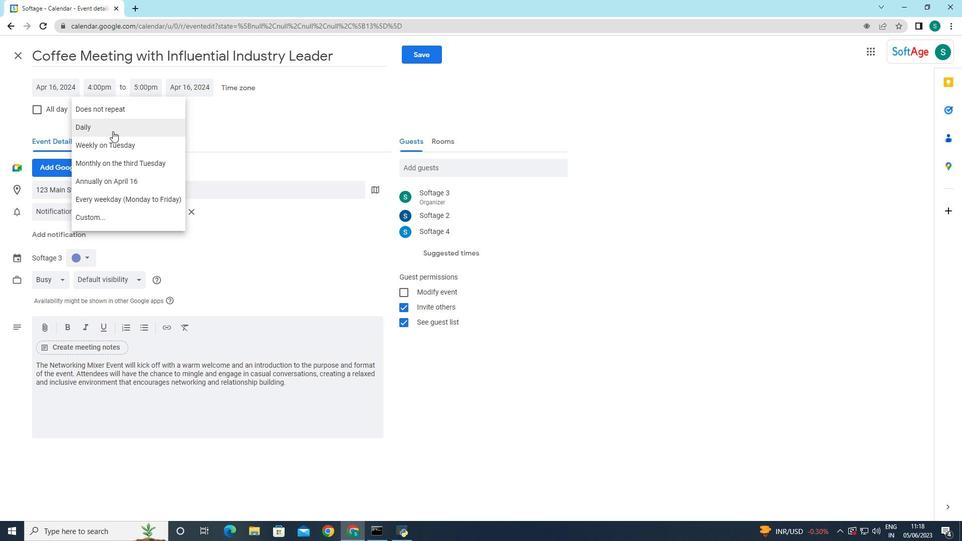 
Action: Mouse pressed left at (112, 129)
Screenshot: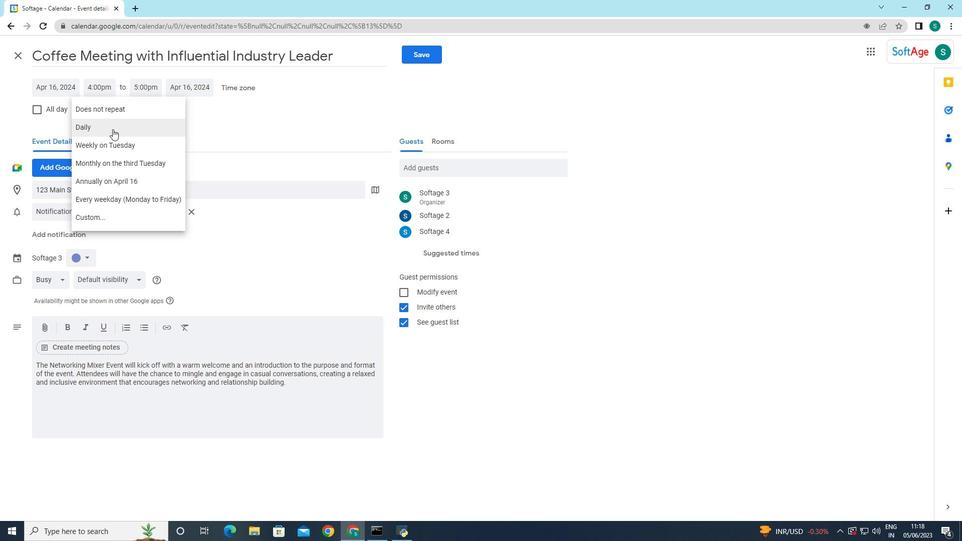
Action: Mouse moved to (305, 124)
Screenshot: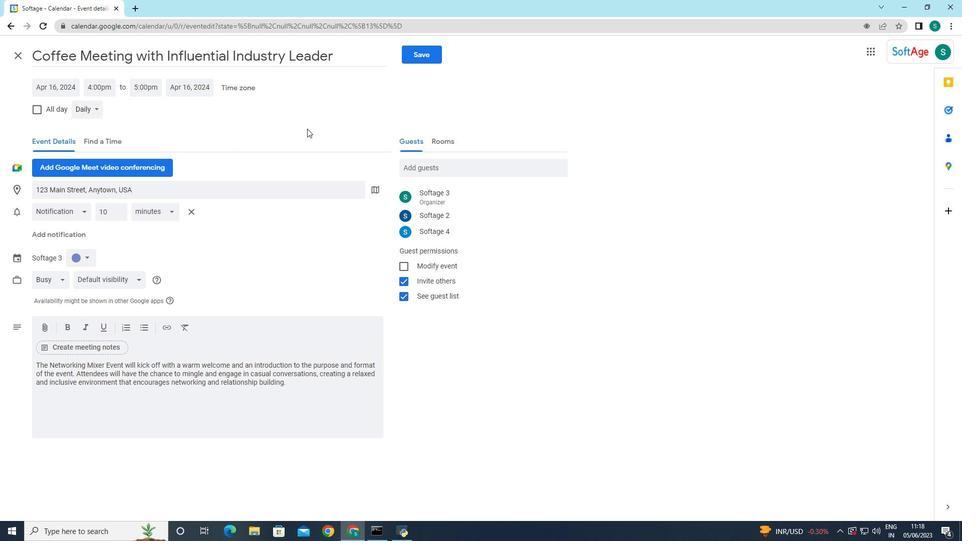 
Action: Mouse pressed left at (305, 124)
Screenshot: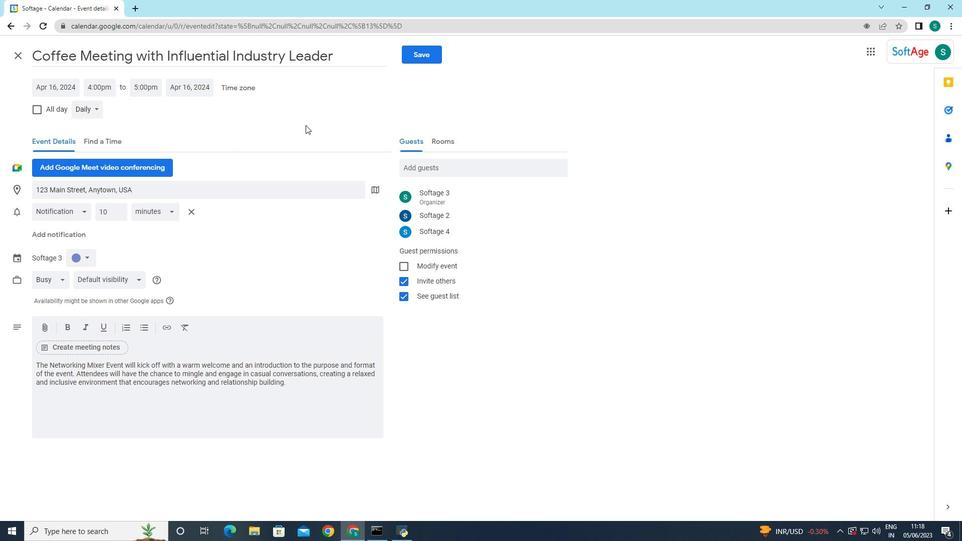 
Action: Mouse moved to (429, 50)
Screenshot: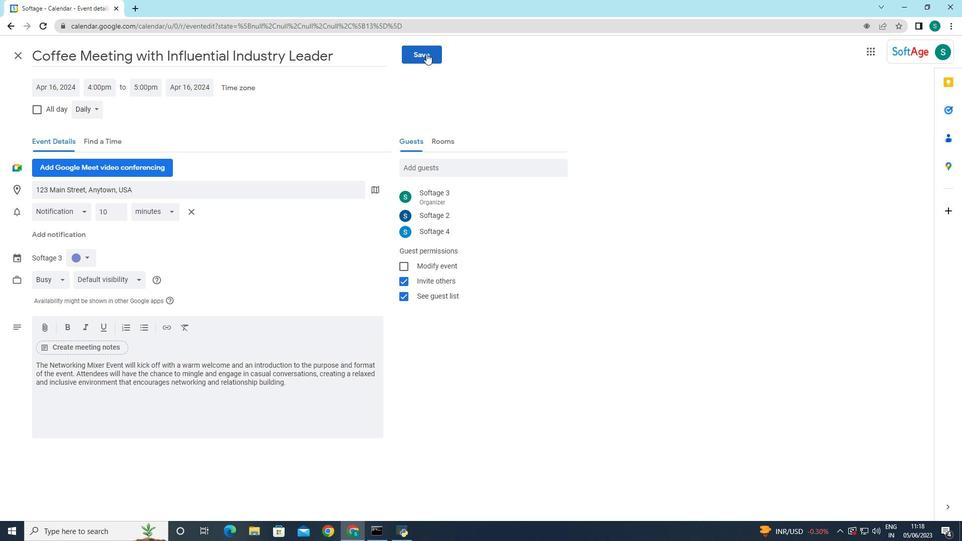 
Action: Mouse pressed left at (429, 50)
Screenshot: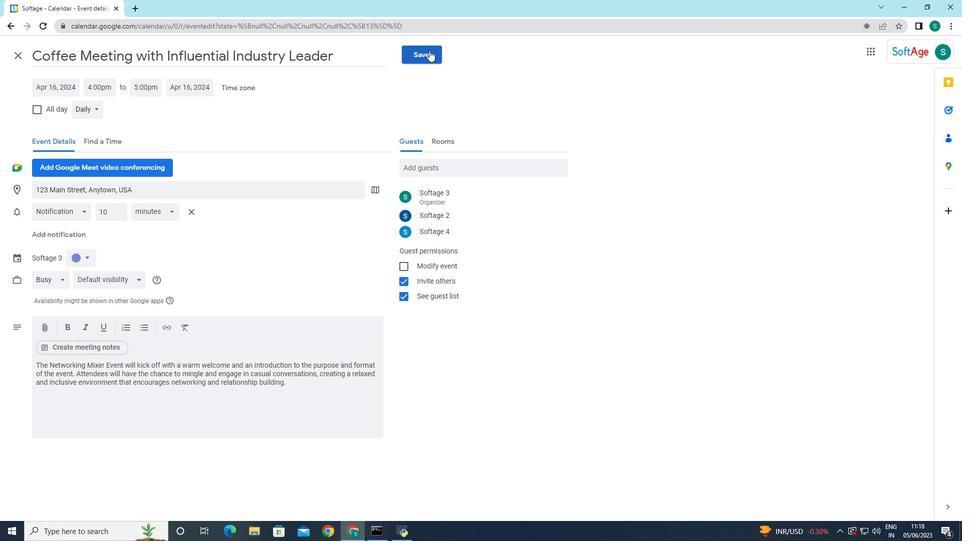 
Action: Mouse moved to (571, 298)
Screenshot: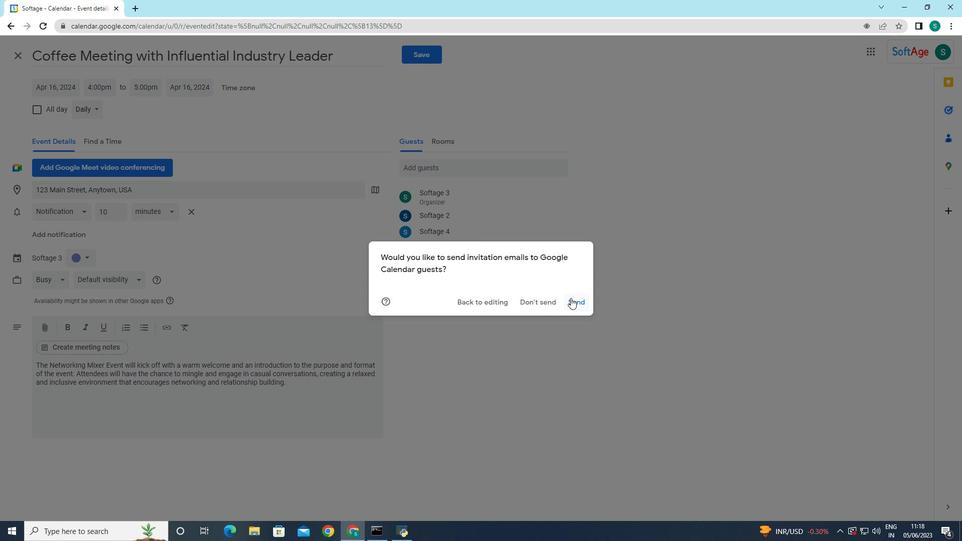 
Action: Mouse pressed left at (571, 298)
Screenshot: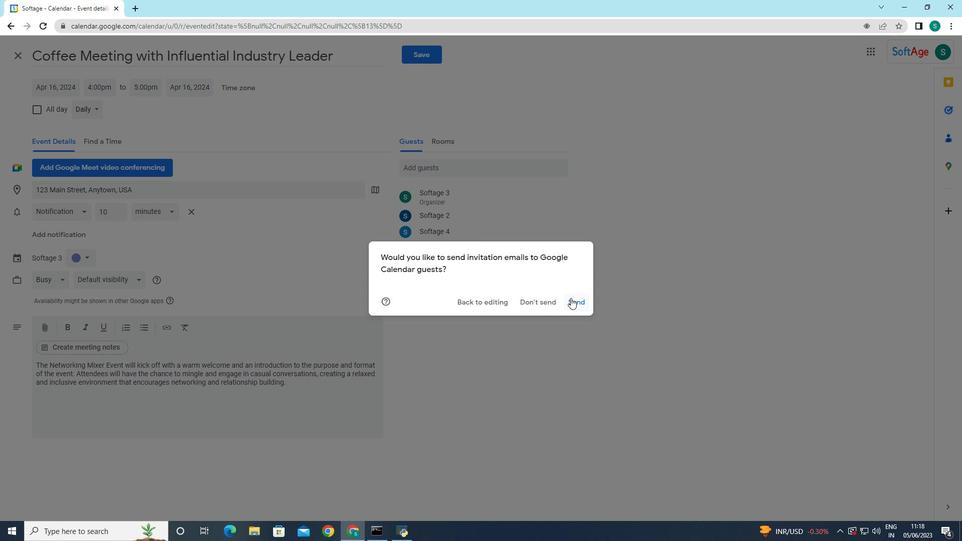 
Action: Mouse moved to (527, 328)
Screenshot: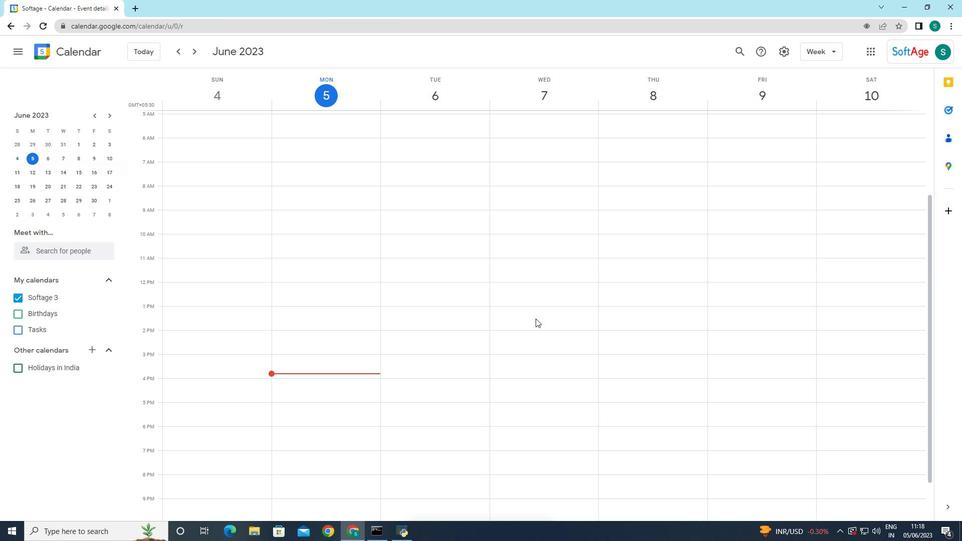 
